 Task: In the Company nokia.com, Add note: 'Send a personalized thank you email to recent customers.'. Mark checkbox to create task to follow up ': In 2 business days '. Create task, with  description: Arrange a Call for meeting, Add due date: In 2 Business Days; Add reminder: 1 hour before. Set Priority Medium and add note: Follow up with the client regarding their recent inquiry. Logged in from softage.4@softage.net
Action: Mouse moved to (76, 62)
Screenshot: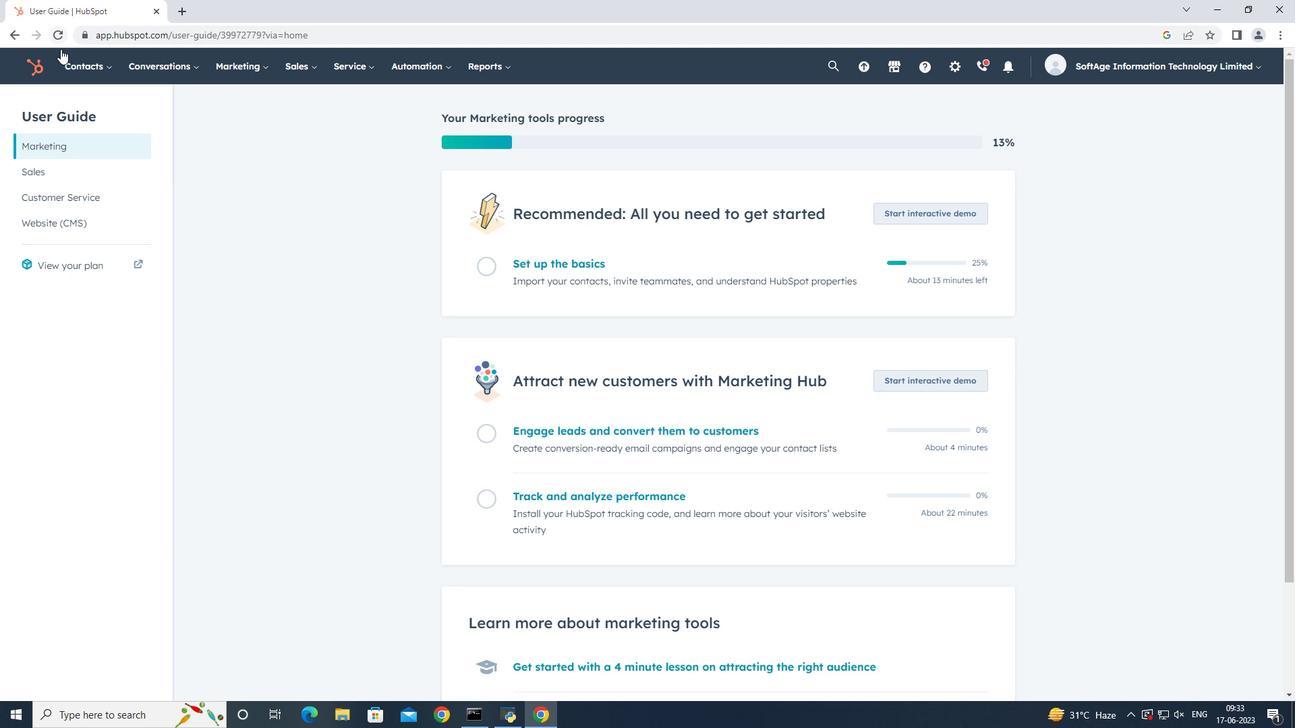 
Action: Mouse pressed left at (76, 62)
Screenshot: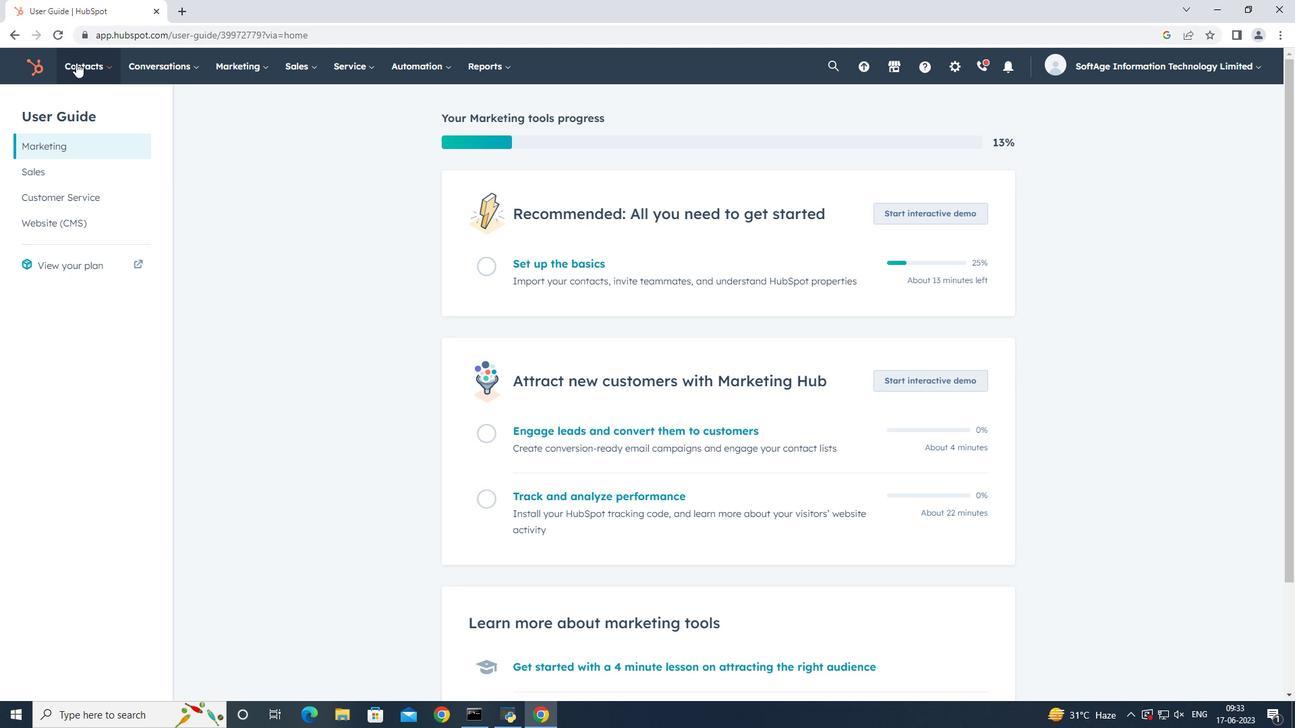 
Action: Mouse moved to (101, 139)
Screenshot: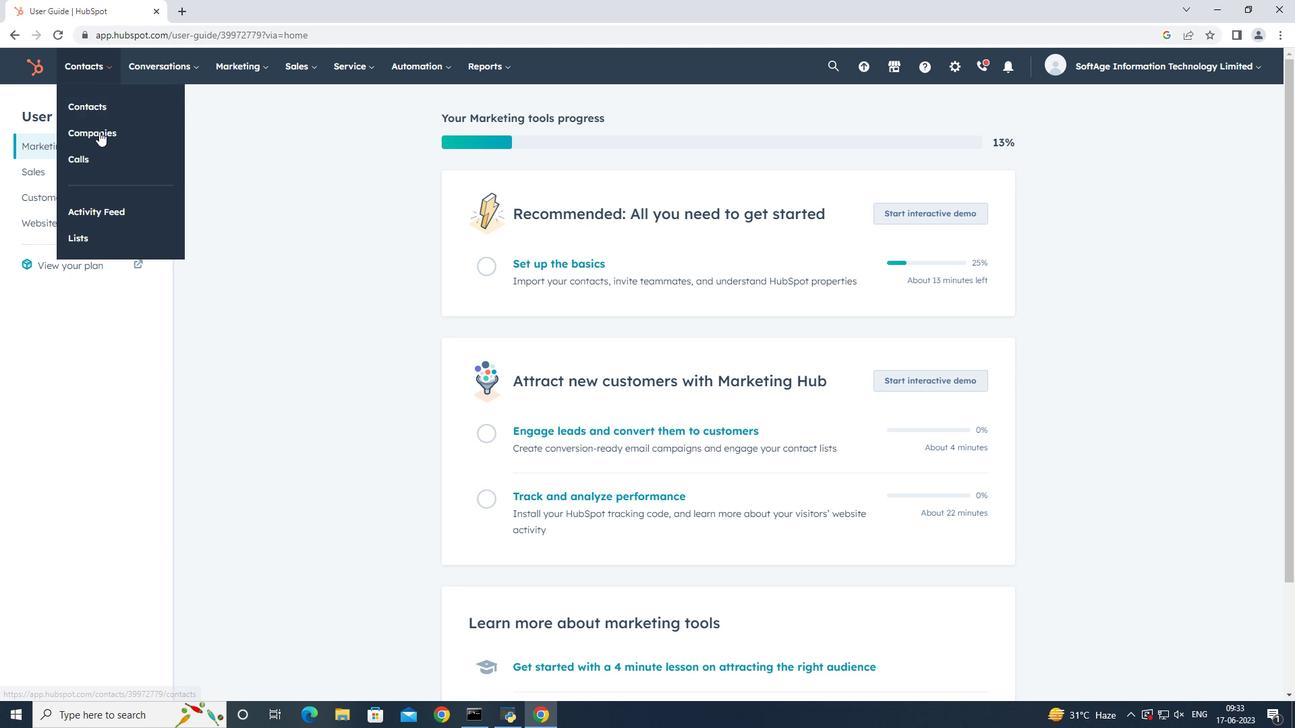 
Action: Mouse pressed left at (101, 139)
Screenshot: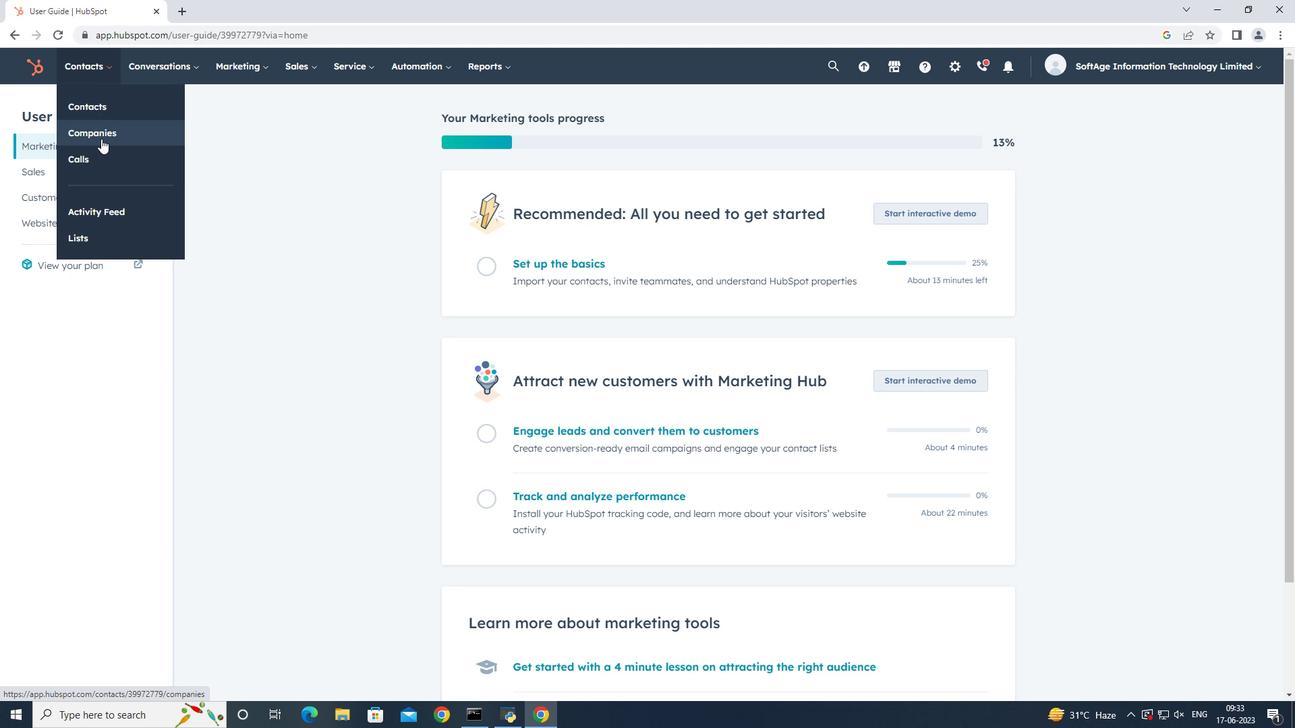
Action: Mouse moved to (134, 217)
Screenshot: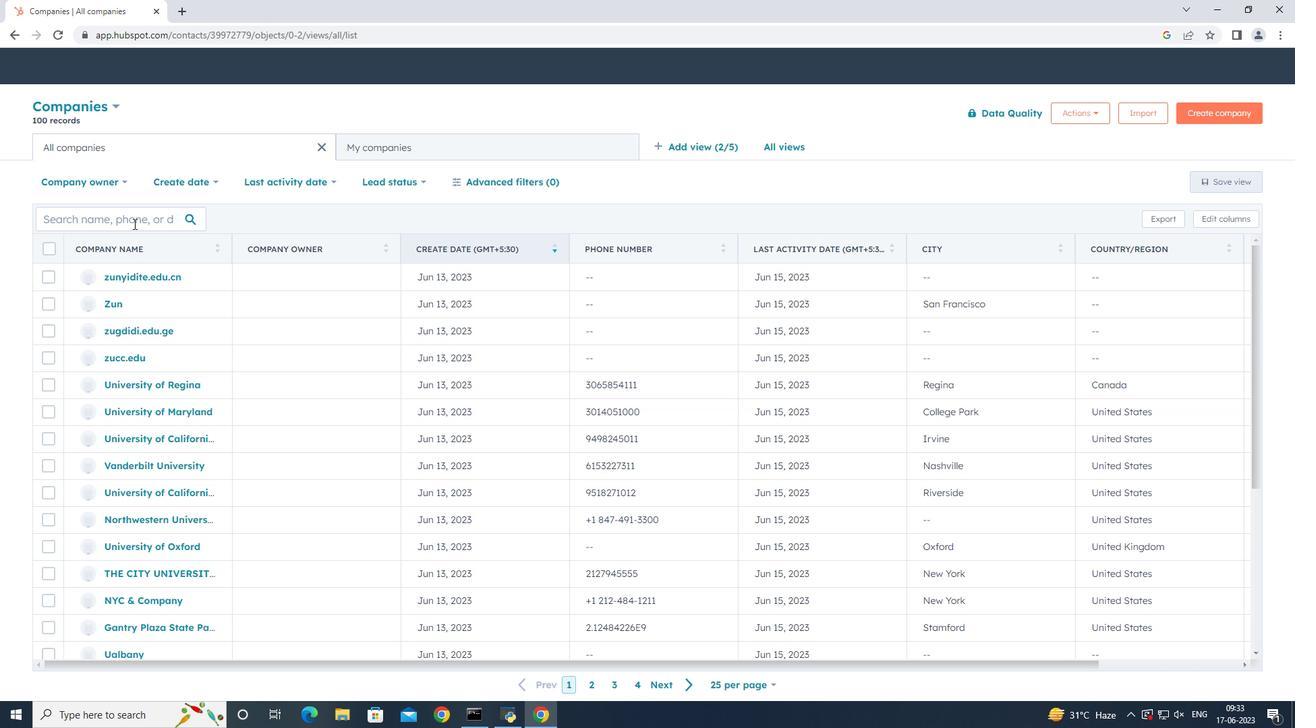 
Action: Mouse pressed left at (134, 217)
Screenshot: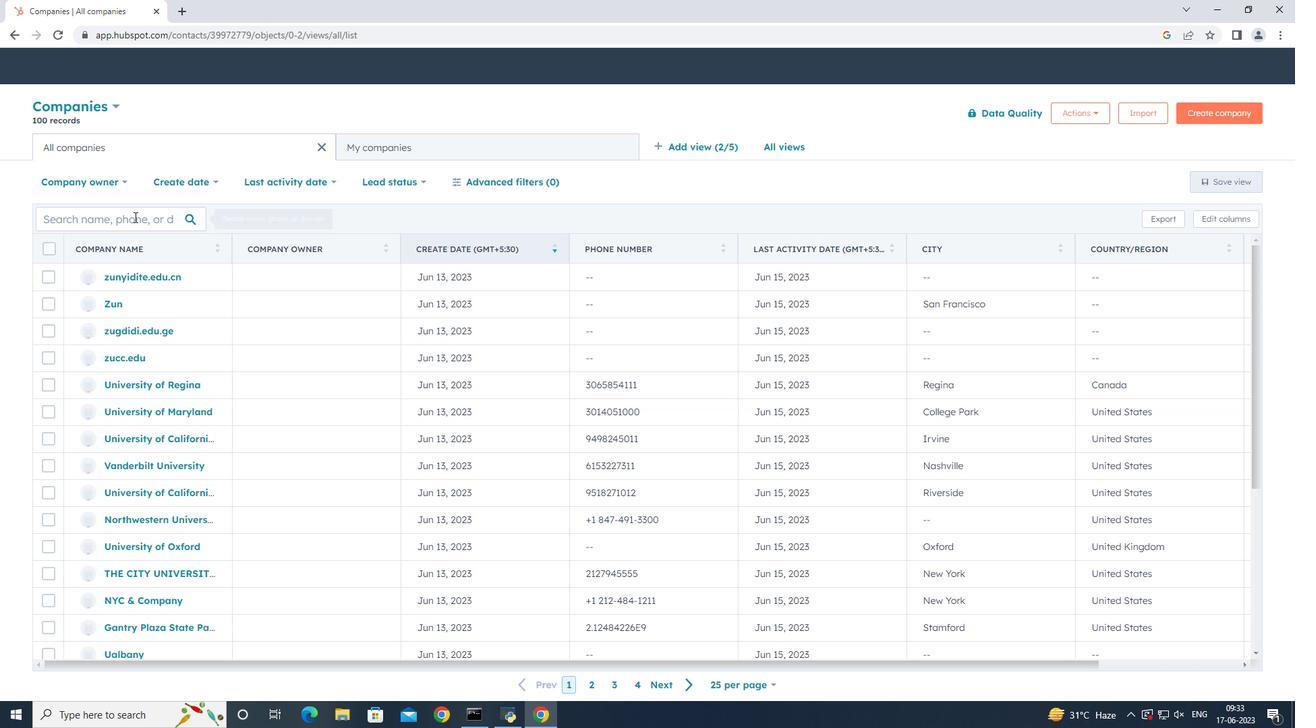 
Action: Mouse moved to (134, 216)
Screenshot: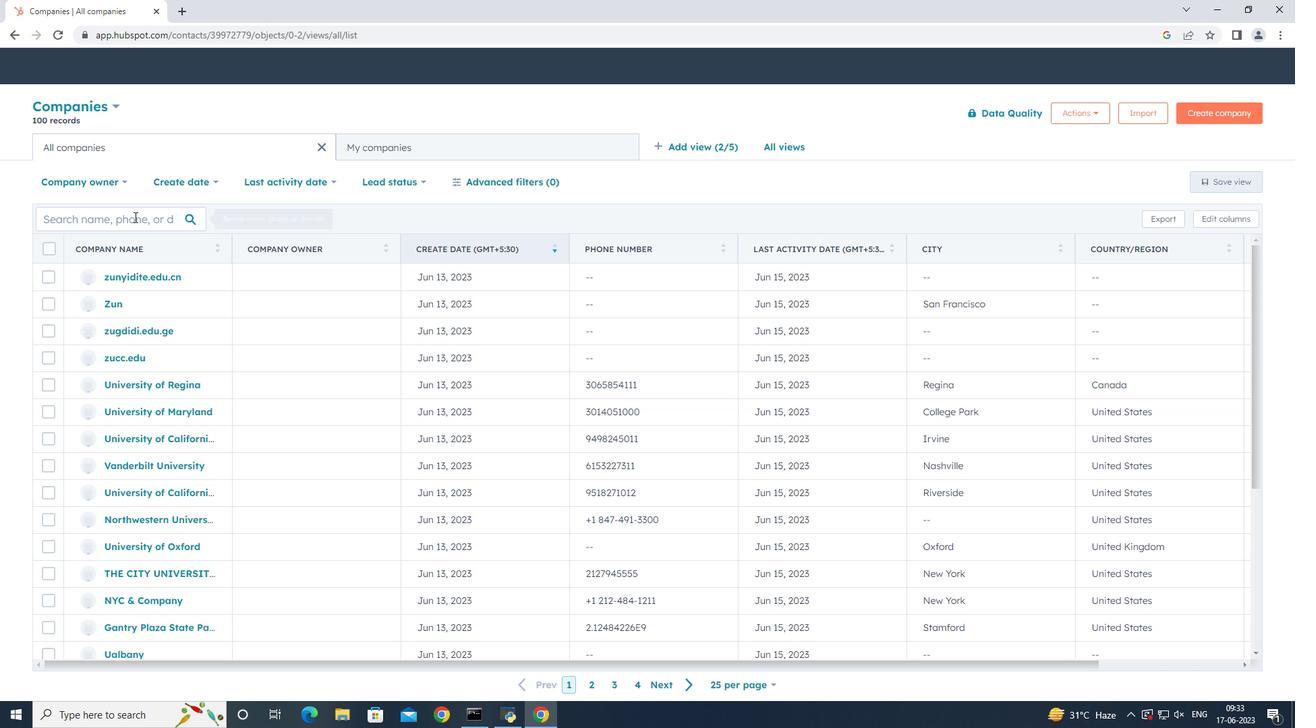 
Action: Key pressed nokia
Screenshot: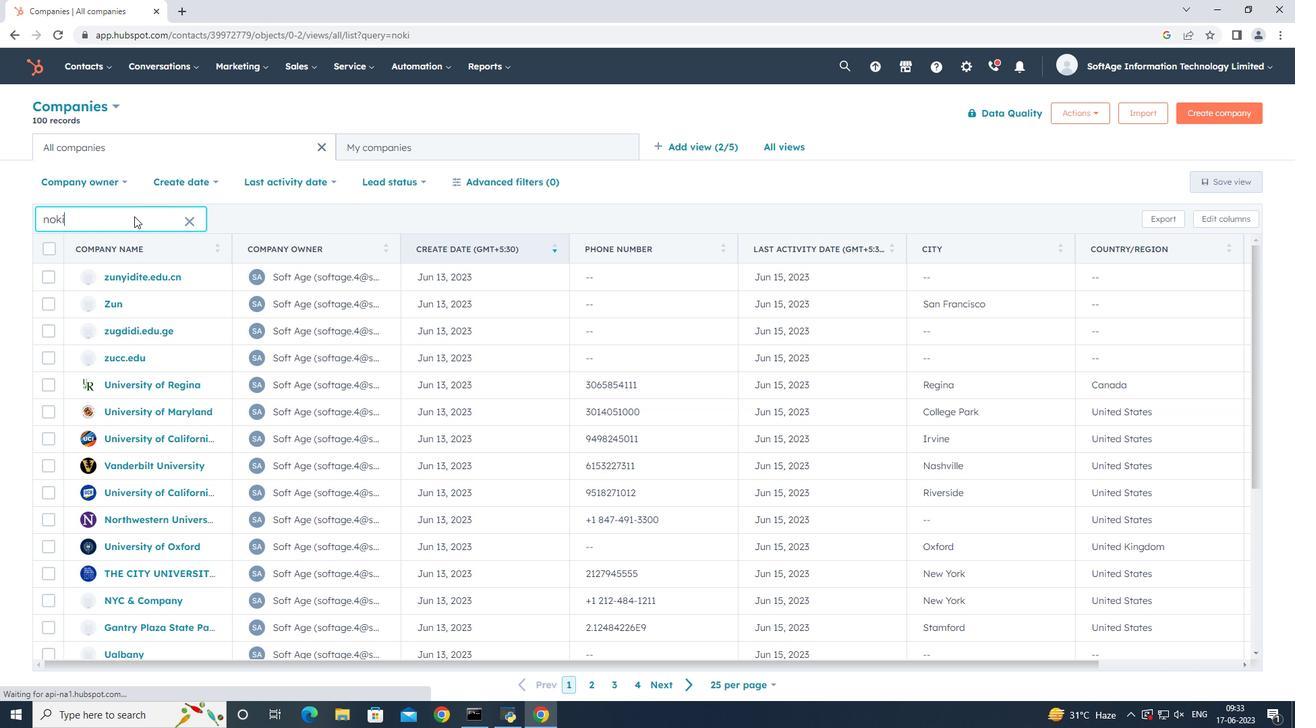 
Action: Mouse moved to (115, 278)
Screenshot: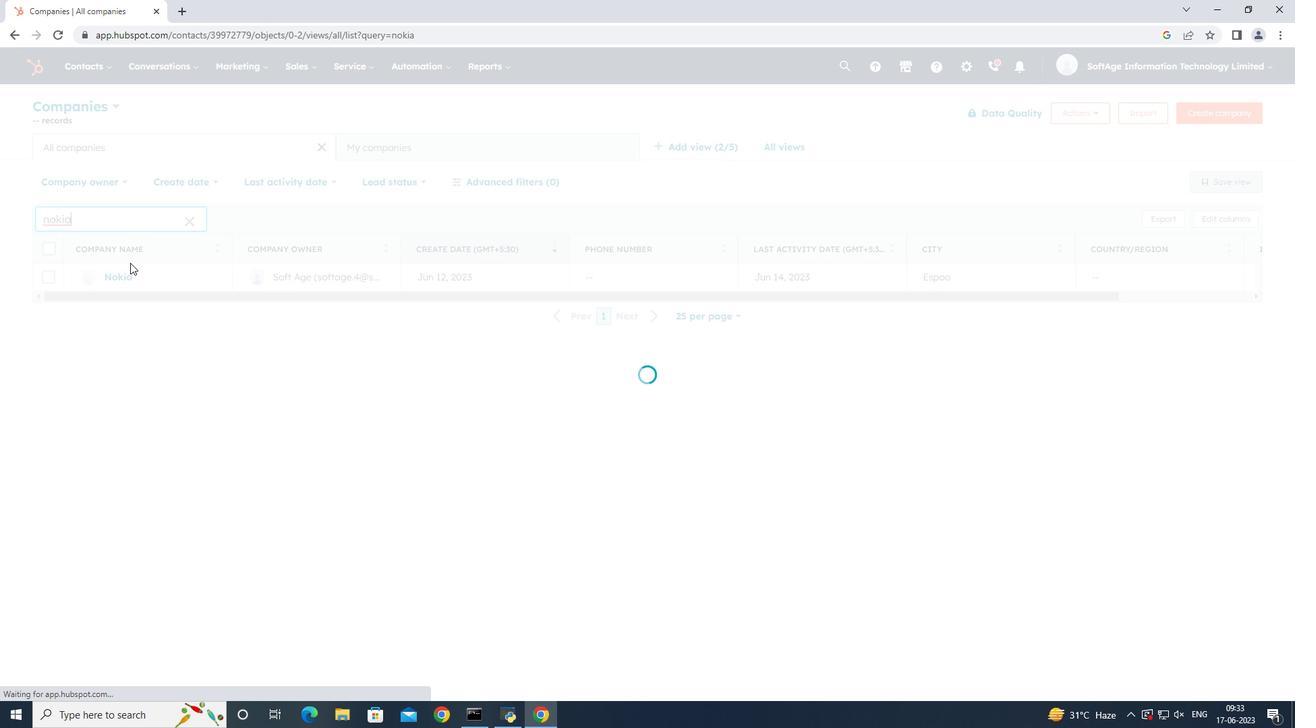 
Action: Mouse pressed left at (115, 278)
Screenshot: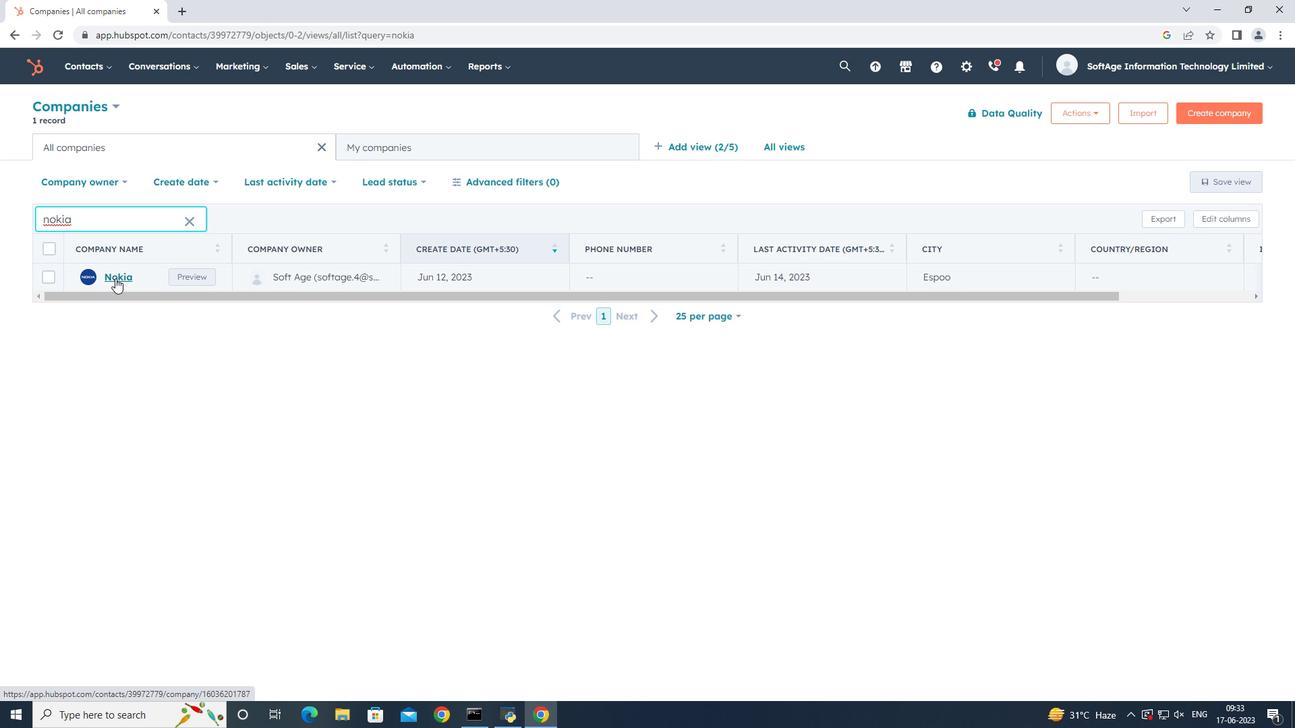 
Action: Mouse moved to (49, 223)
Screenshot: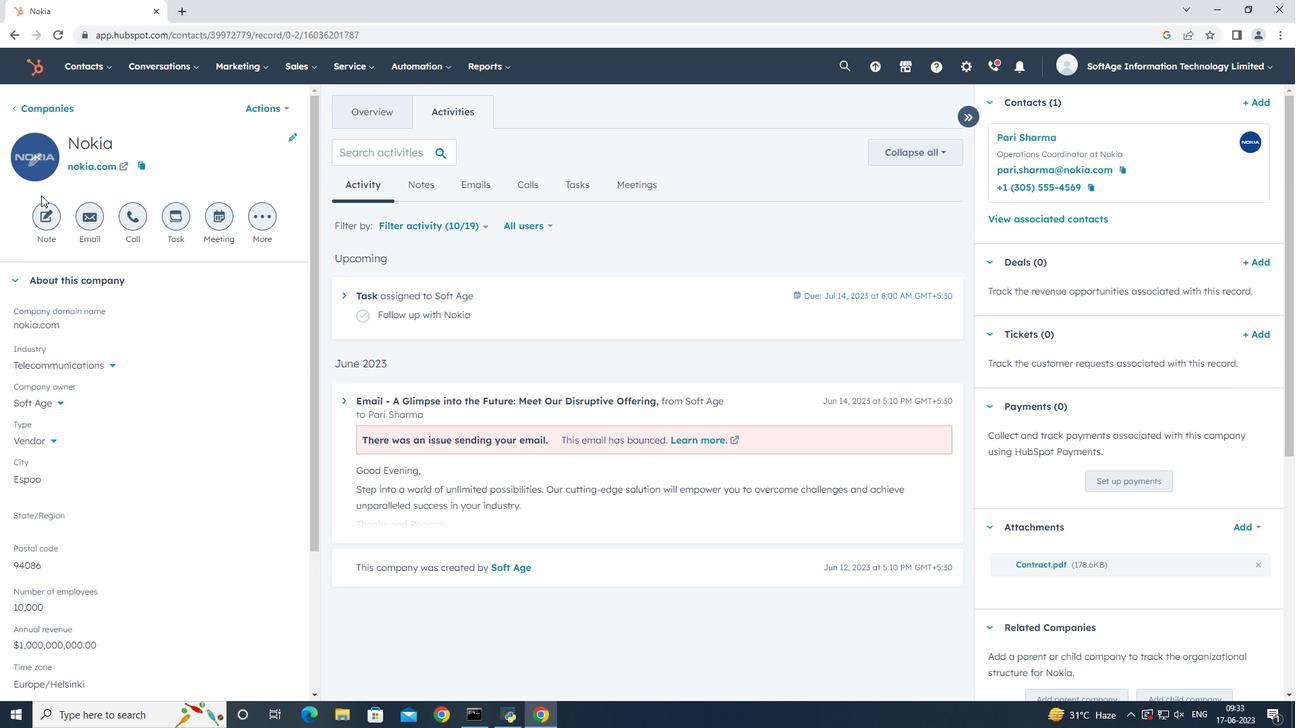 
Action: Mouse pressed left at (49, 223)
Screenshot: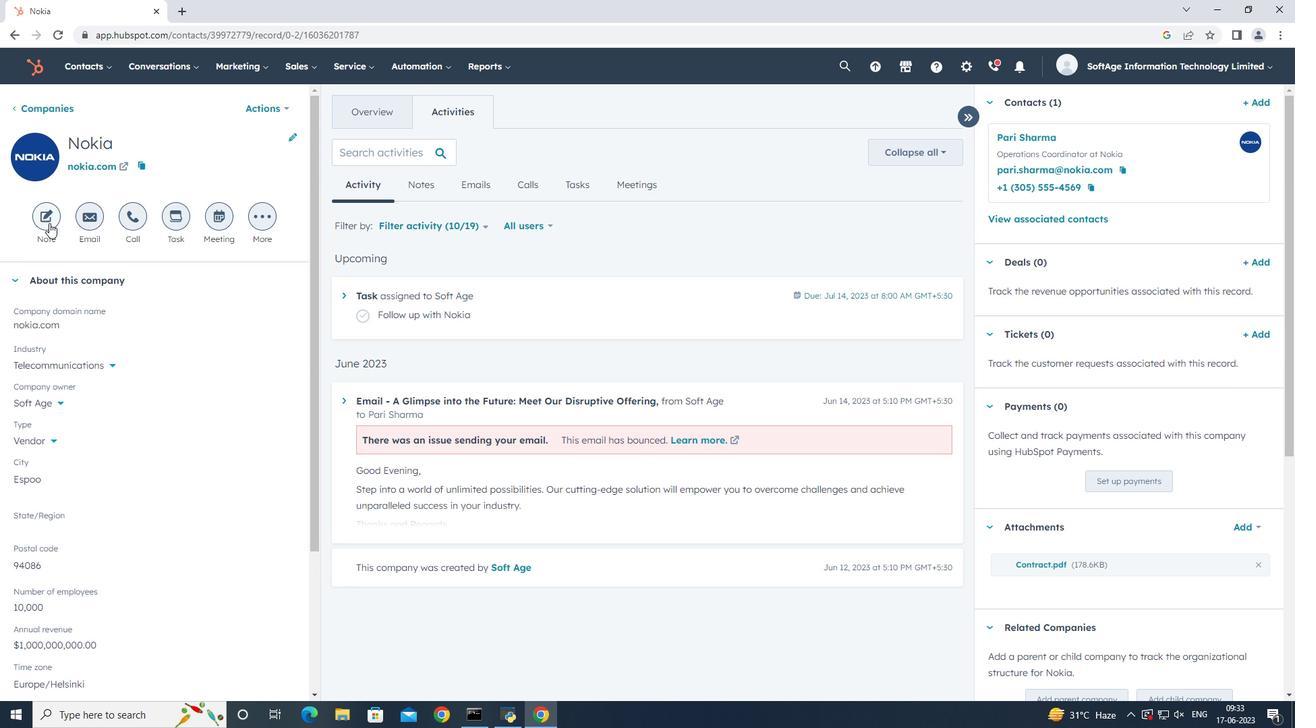 
Action: Mouse moved to (666, 379)
Screenshot: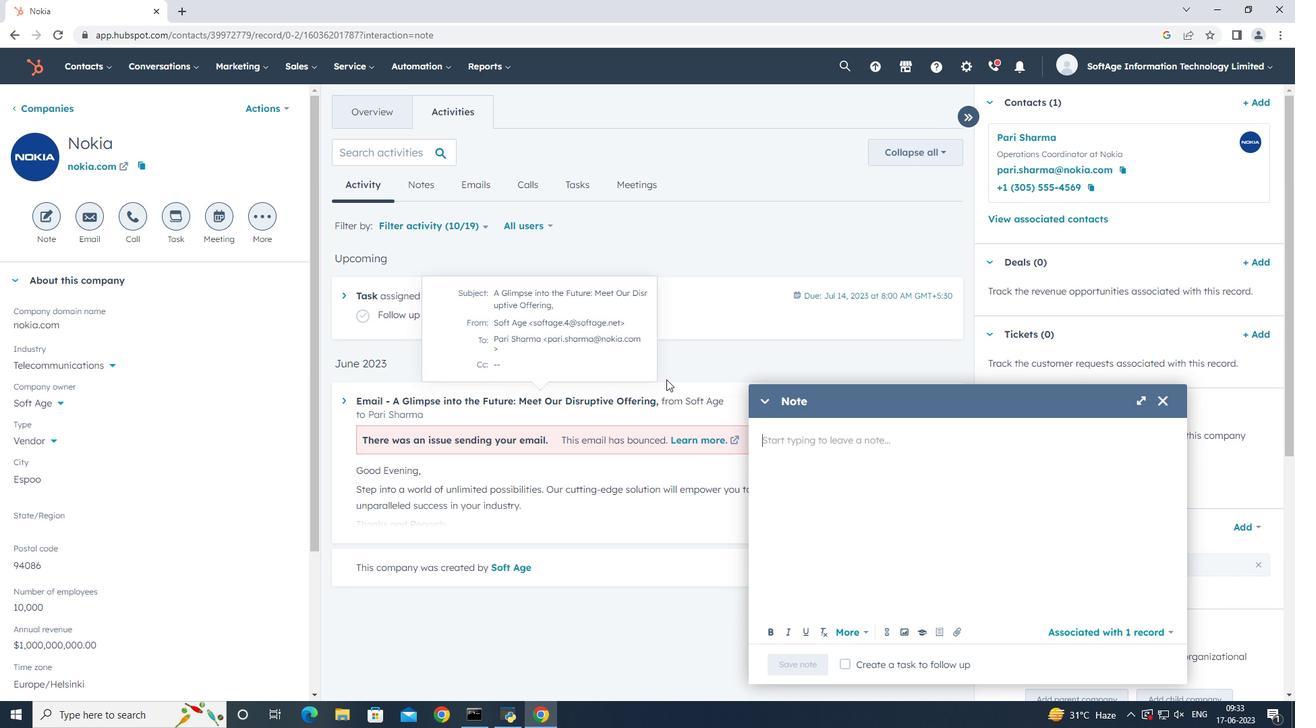 
Action: Key pressed <Key.shift>S
Screenshot: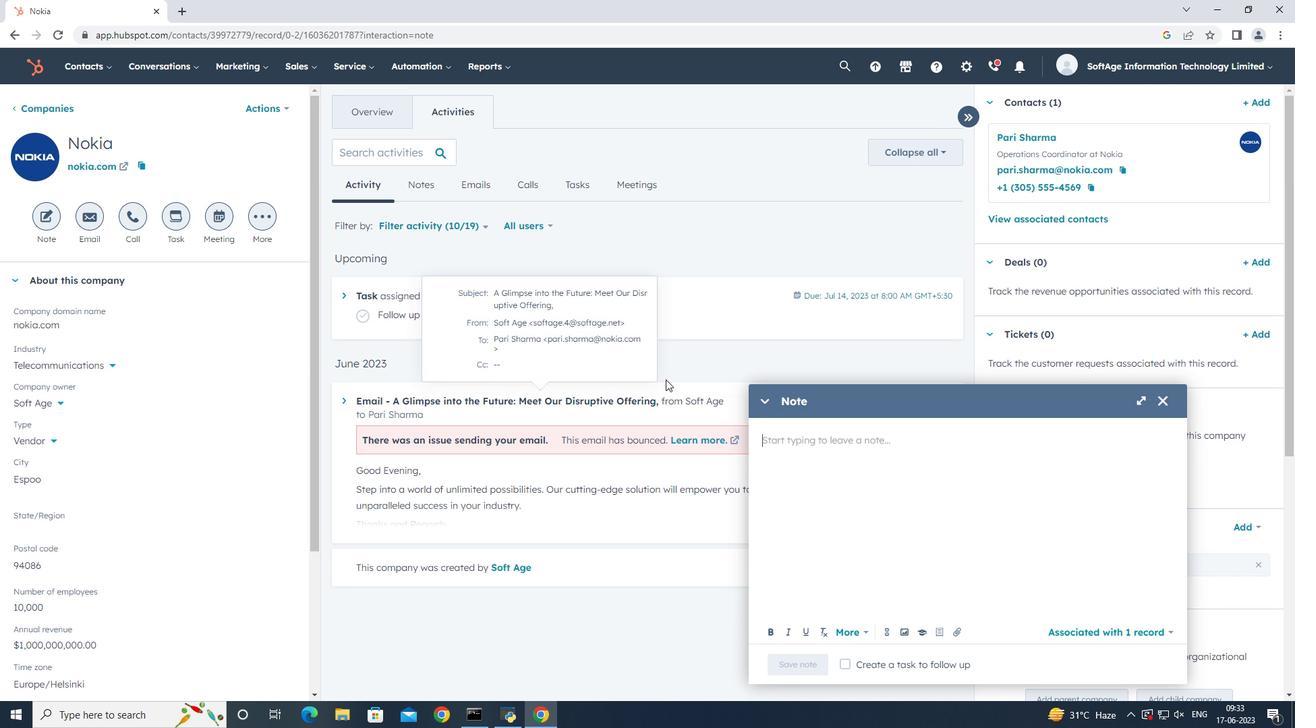 
Action: Mouse moved to (935, 243)
Screenshot: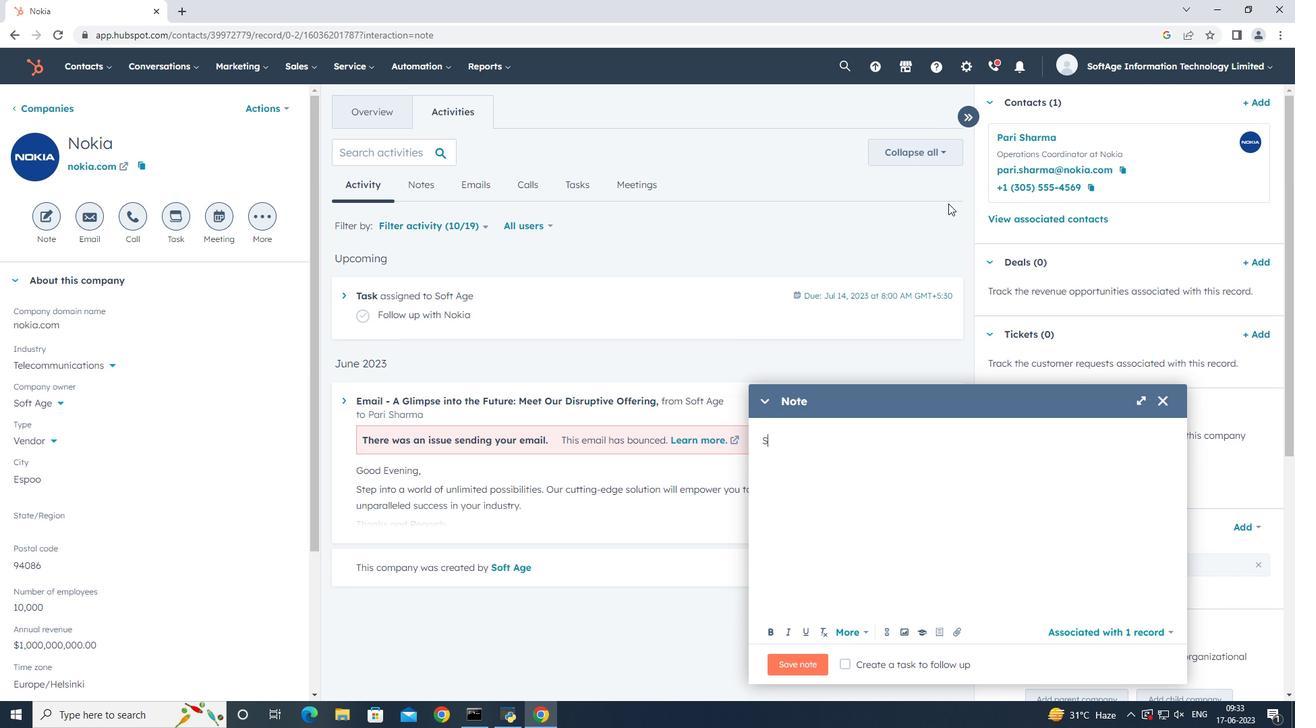 
Action: Key pressed end<Key.space>a<Key.space>personalized<Key.space>thank<Key.space>you<Key.space>email<Key.space>to<Key.space>recent<Key.space>customers.
Screenshot: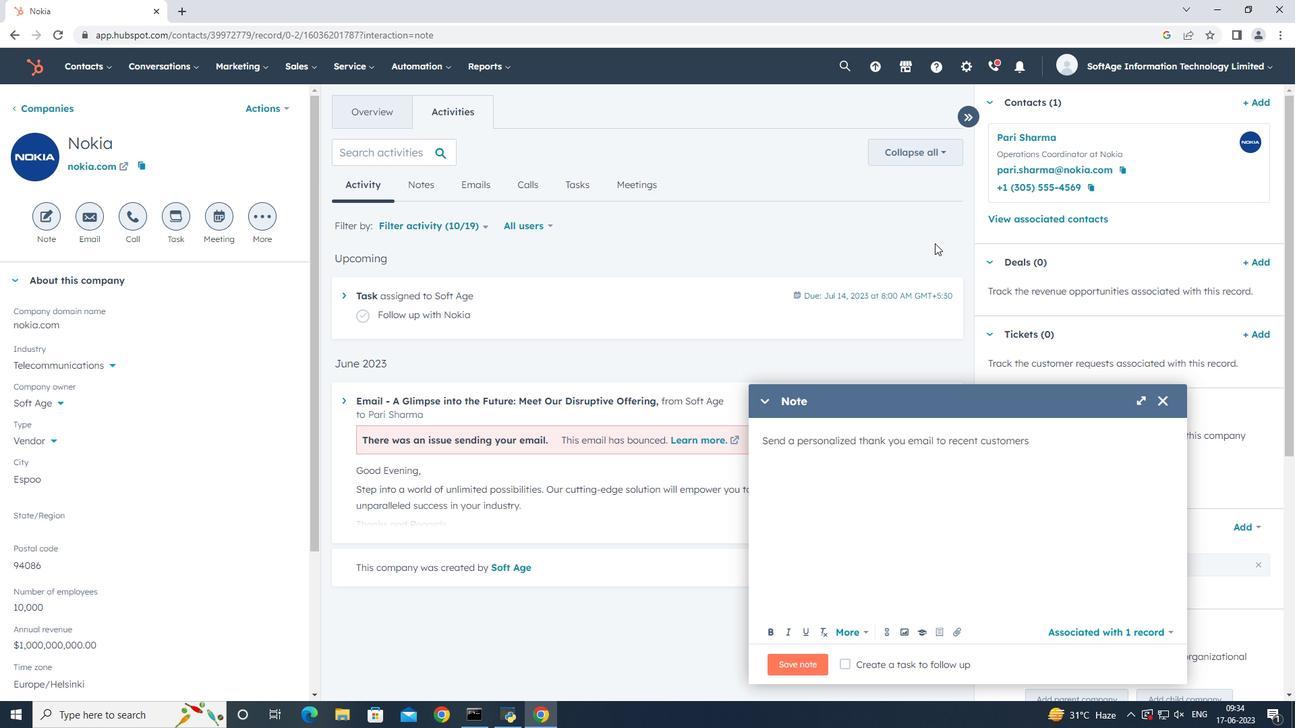 
Action: Mouse moved to (903, 670)
Screenshot: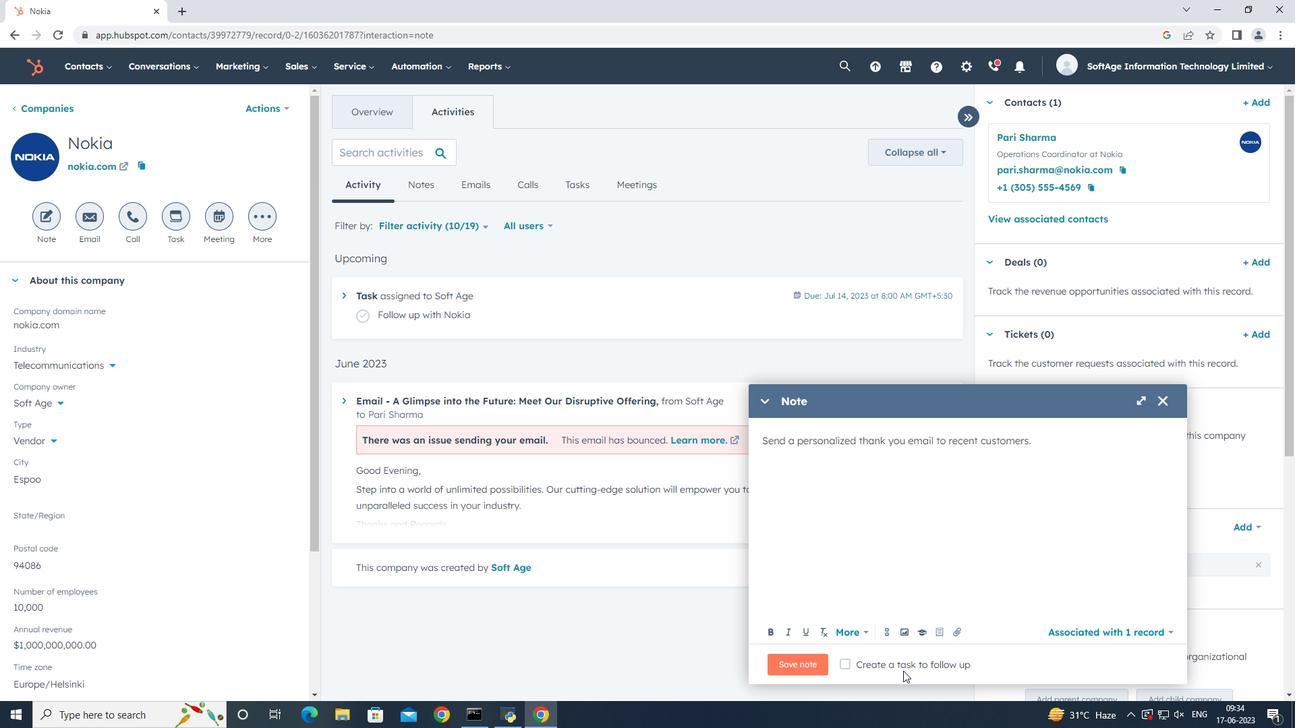 
Action: Mouse pressed left at (903, 670)
Screenshot: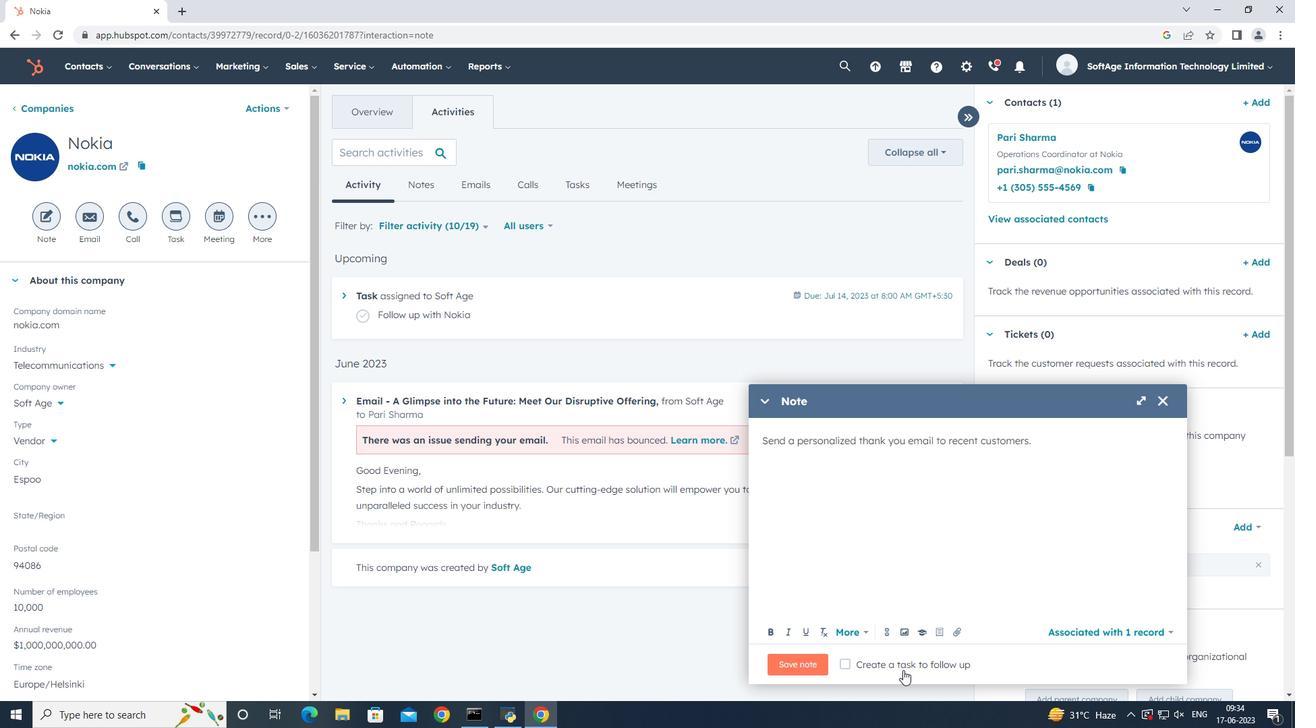 
Action: Mouse moved to (1060, 660)
Screenshot: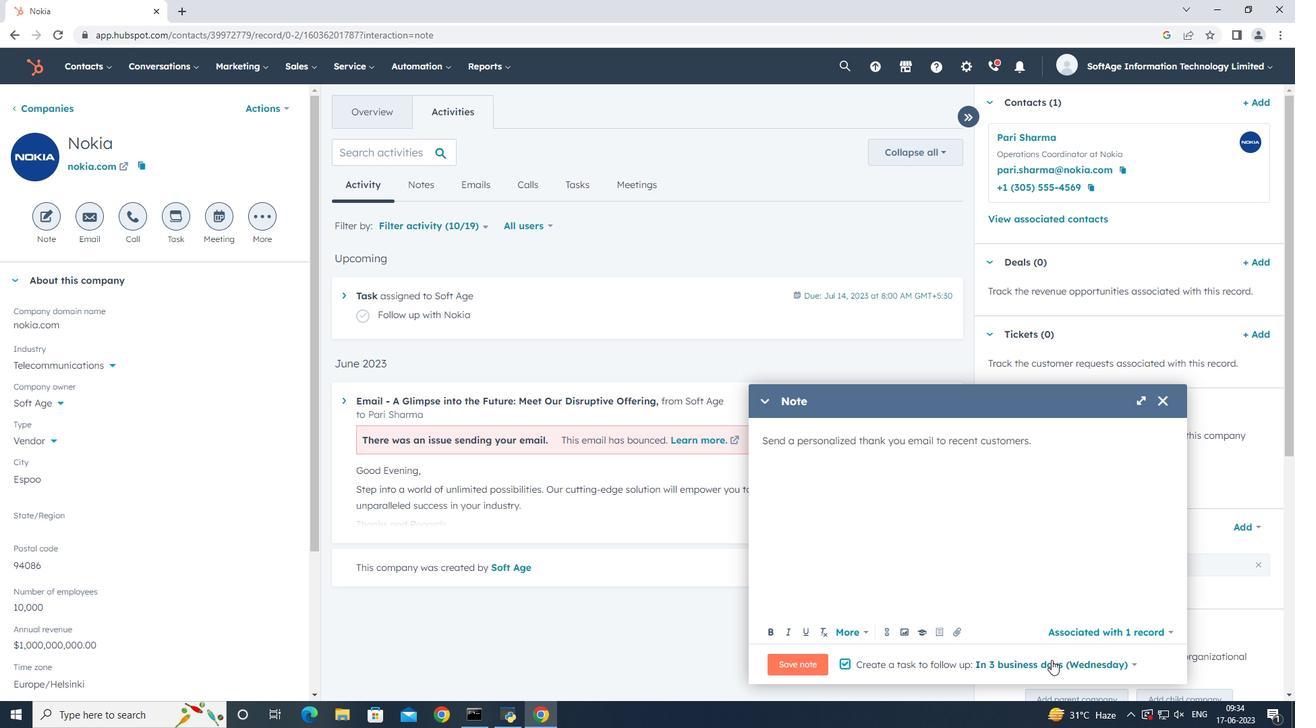 
Action: Mouse pressed left at (1060, 660)
Screenshot: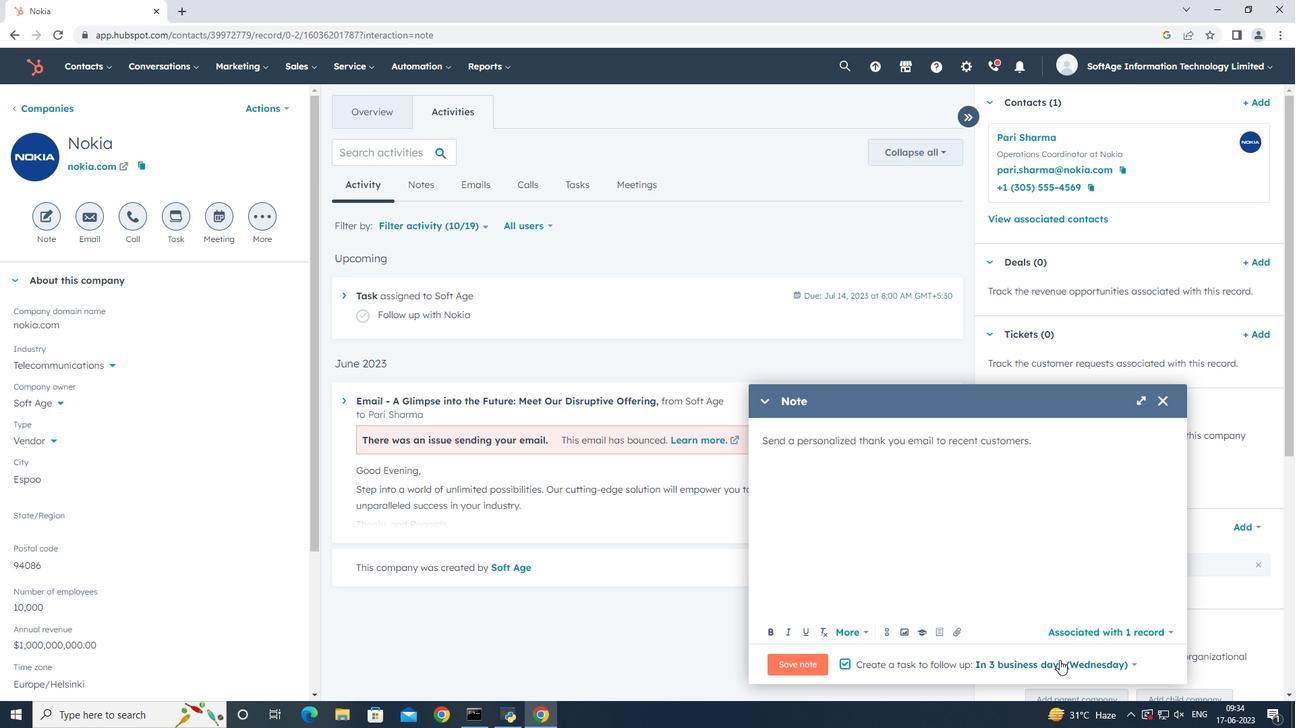 
Action: Mouse moved to (1074, 500)
Screenshot: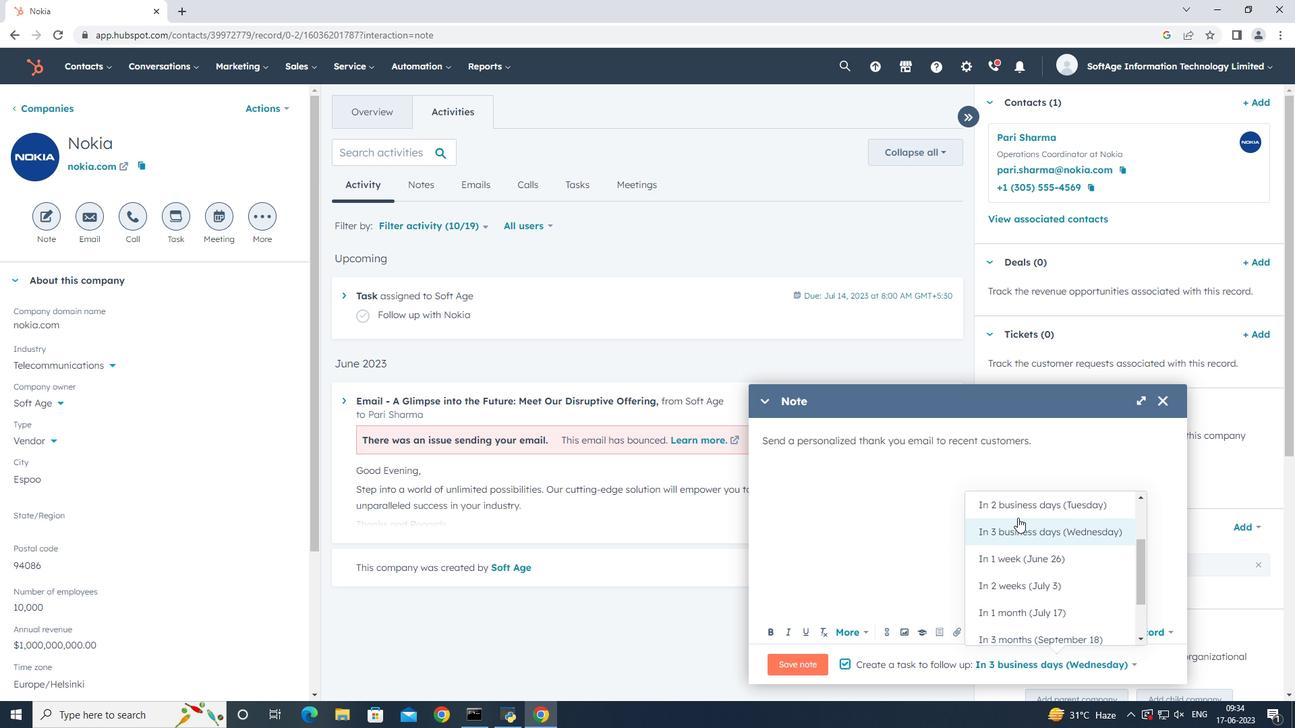 
Action: Mouse pressed left at (1074, 500)
Screenshot: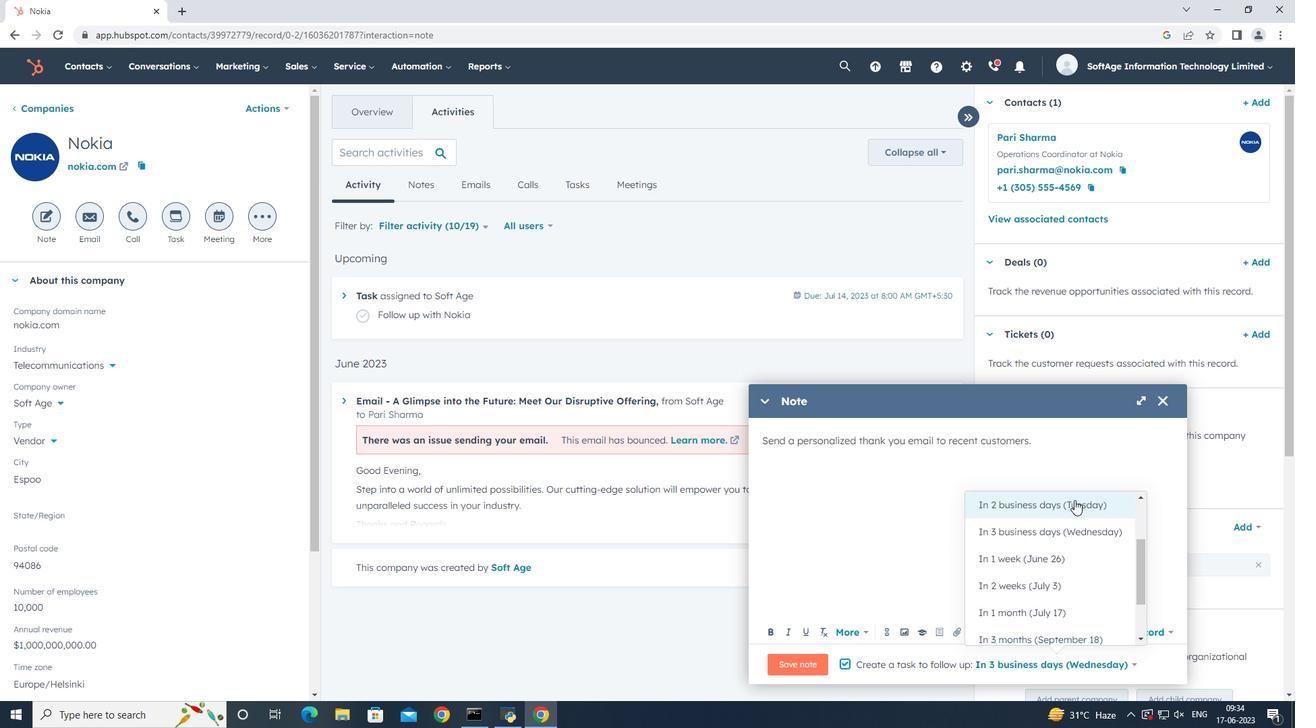
Action: Mouse moved to (811, 664)
Screenshot: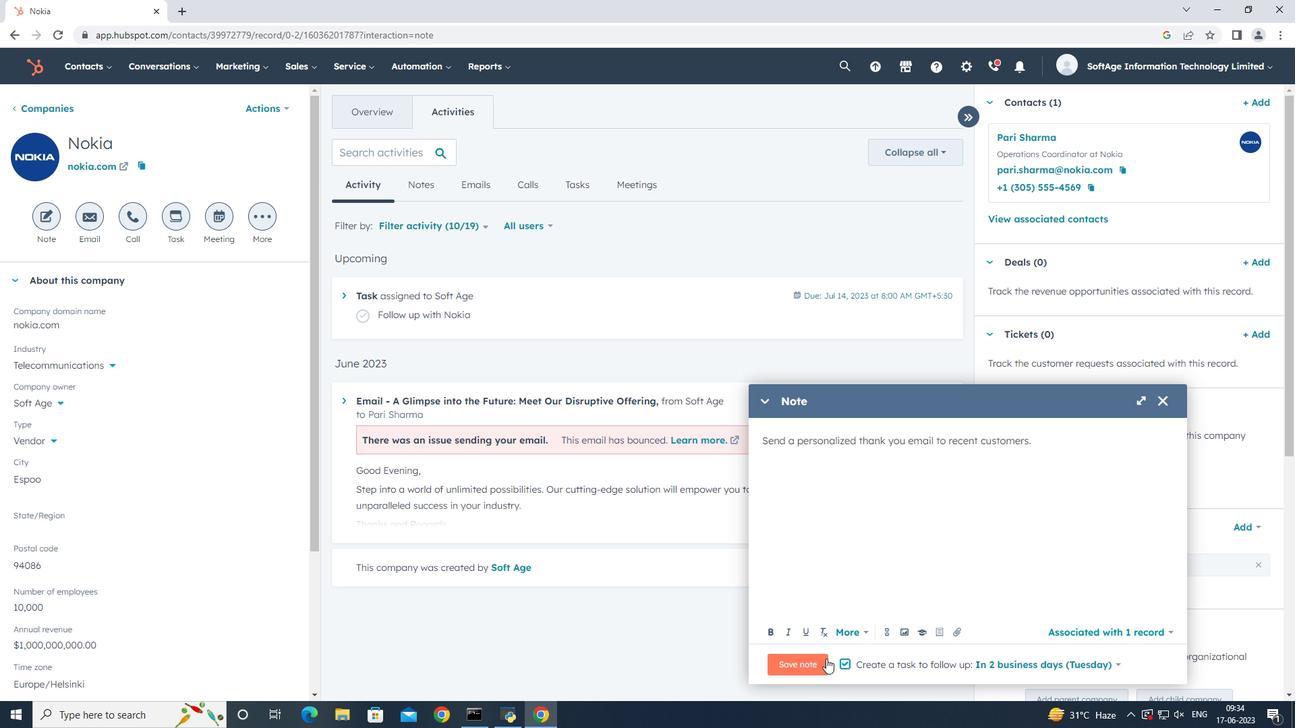 
Action: Mouse pressed left at (811, 664)
Screenshot: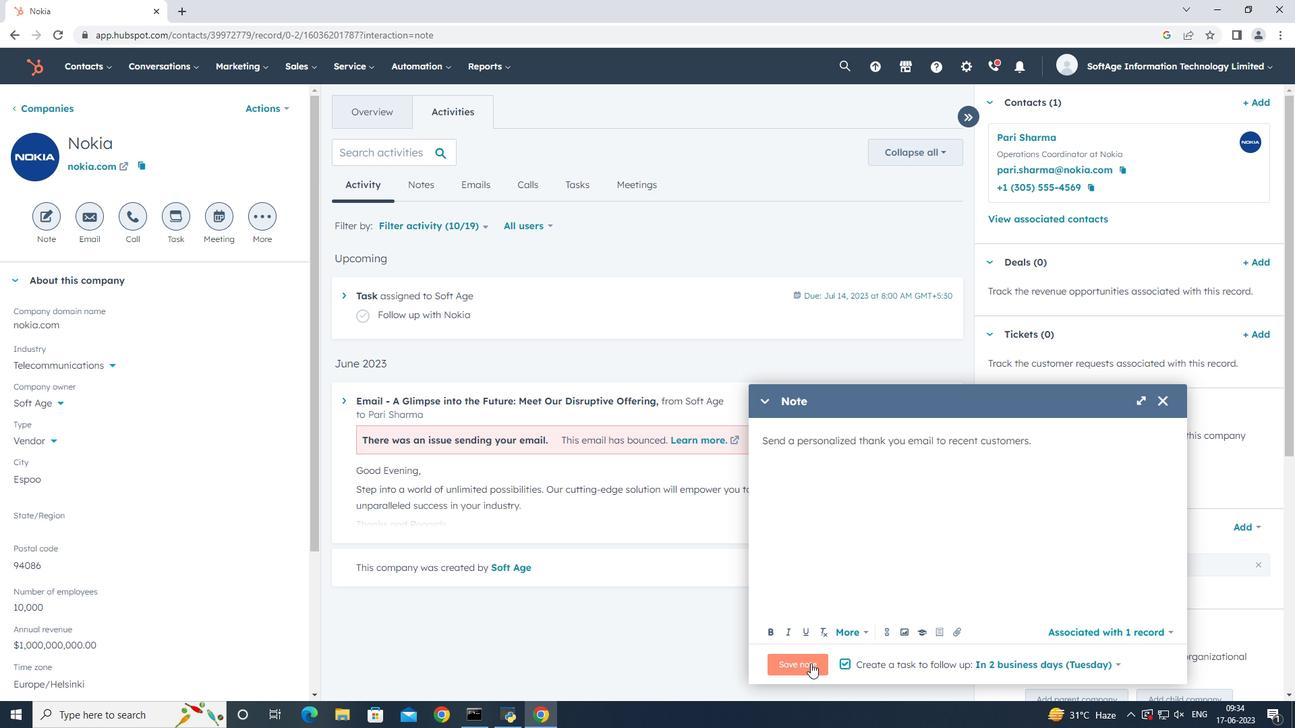 
Action: Mouse moved to (184, 219)
Screenshot: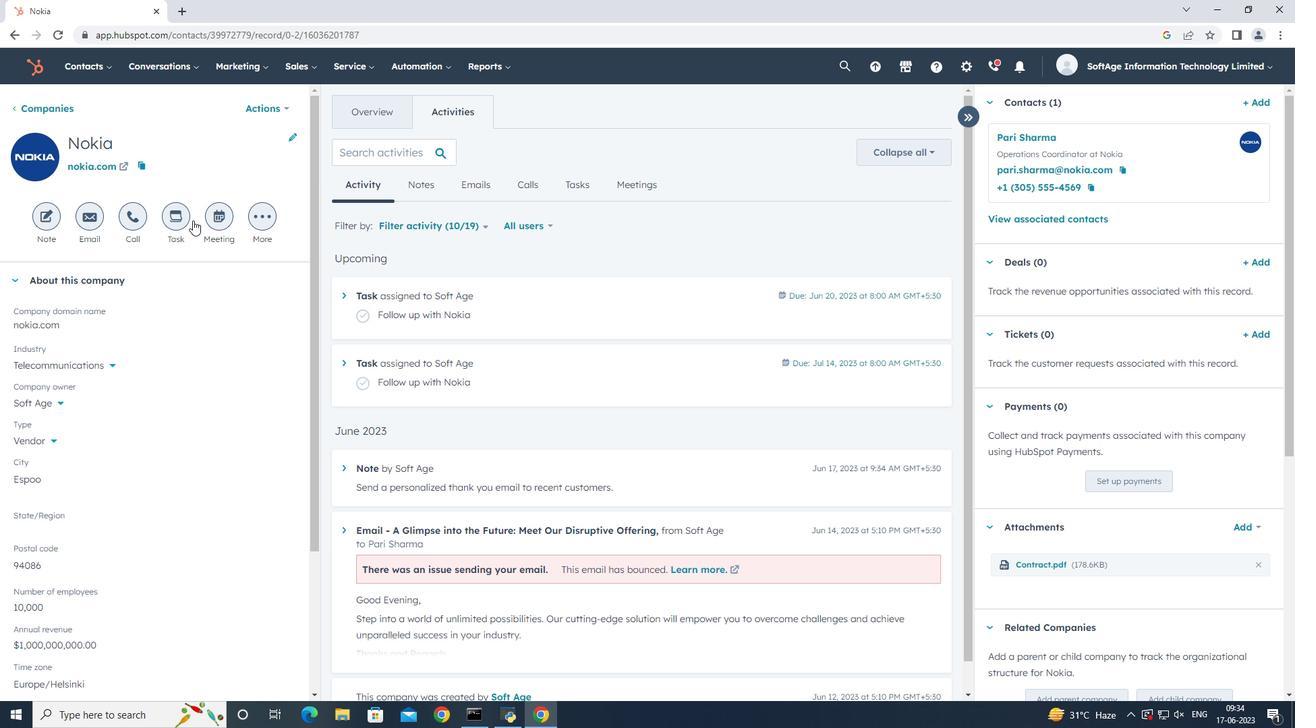 
Action: Mouse pressed left at (184, 219)
Screenshot: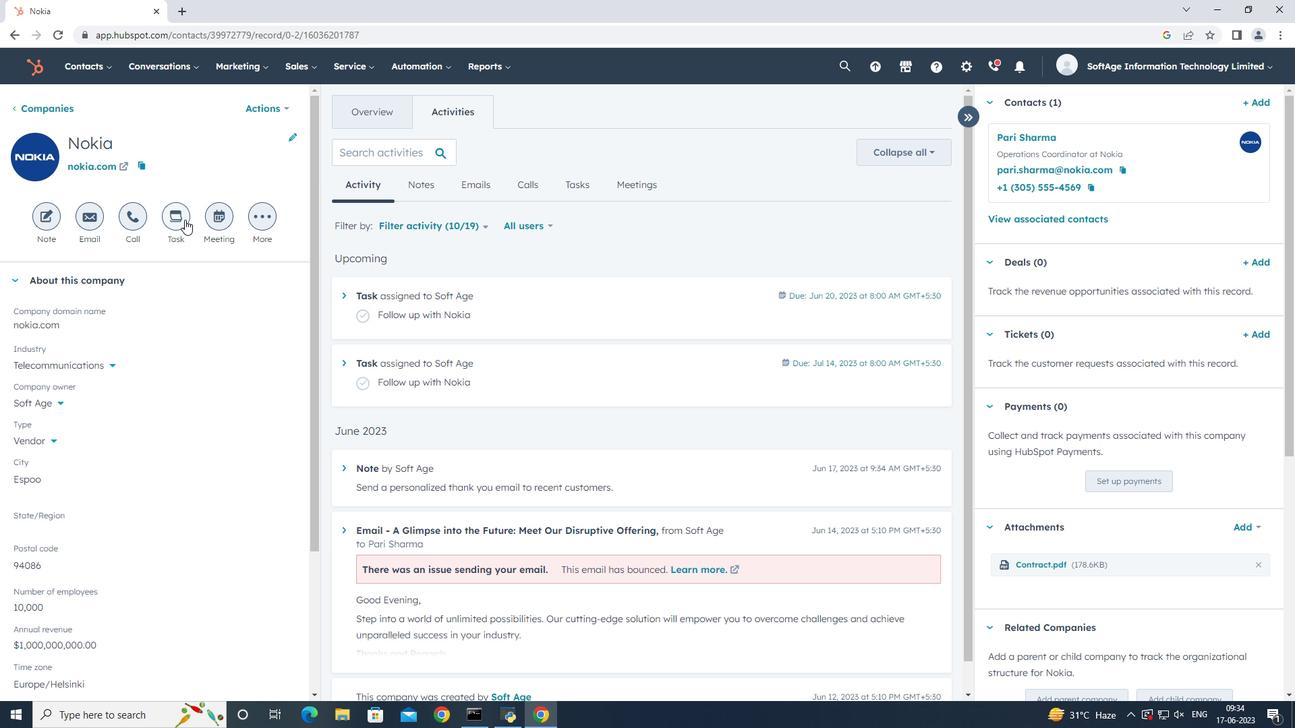 
Action: Mouse moved to (680, 413)
Screenshot: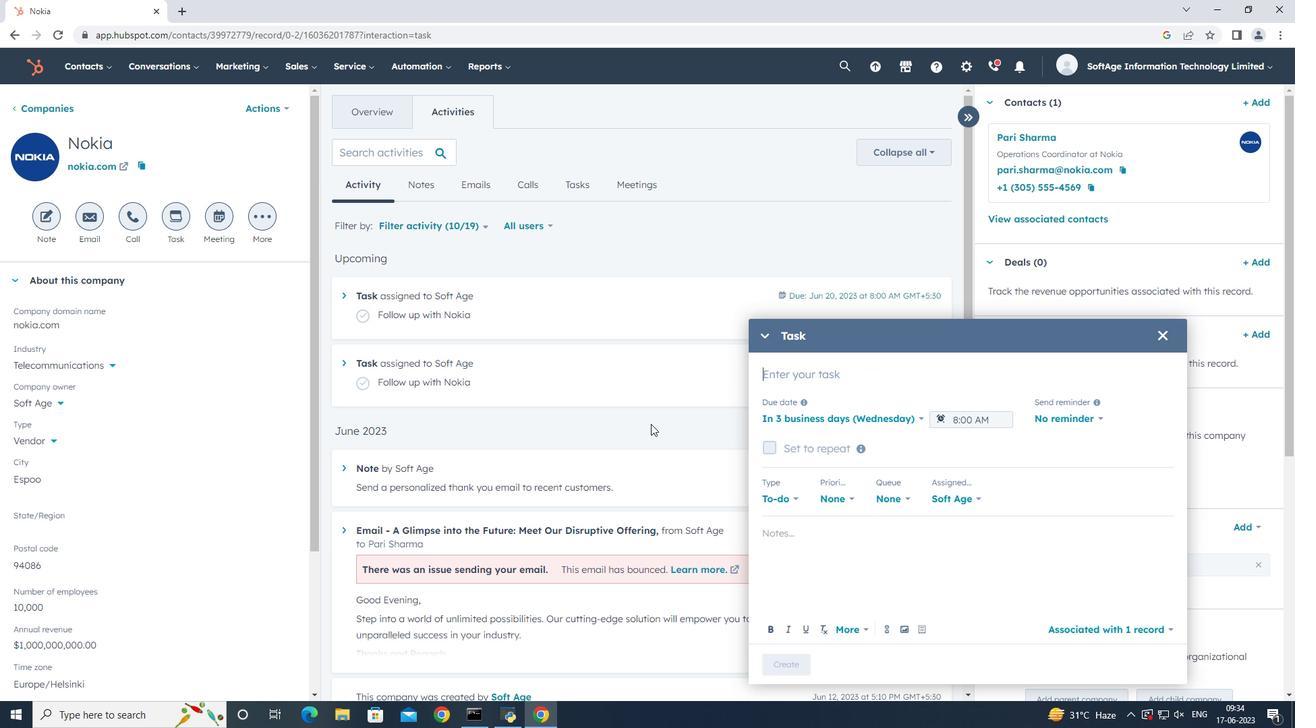 
Action: Key pressed <Key.shift>Arrange<Key.space>a<Key.space><Key.shift>Call<Key.space>for<Key.space>meeting,
Screenshot: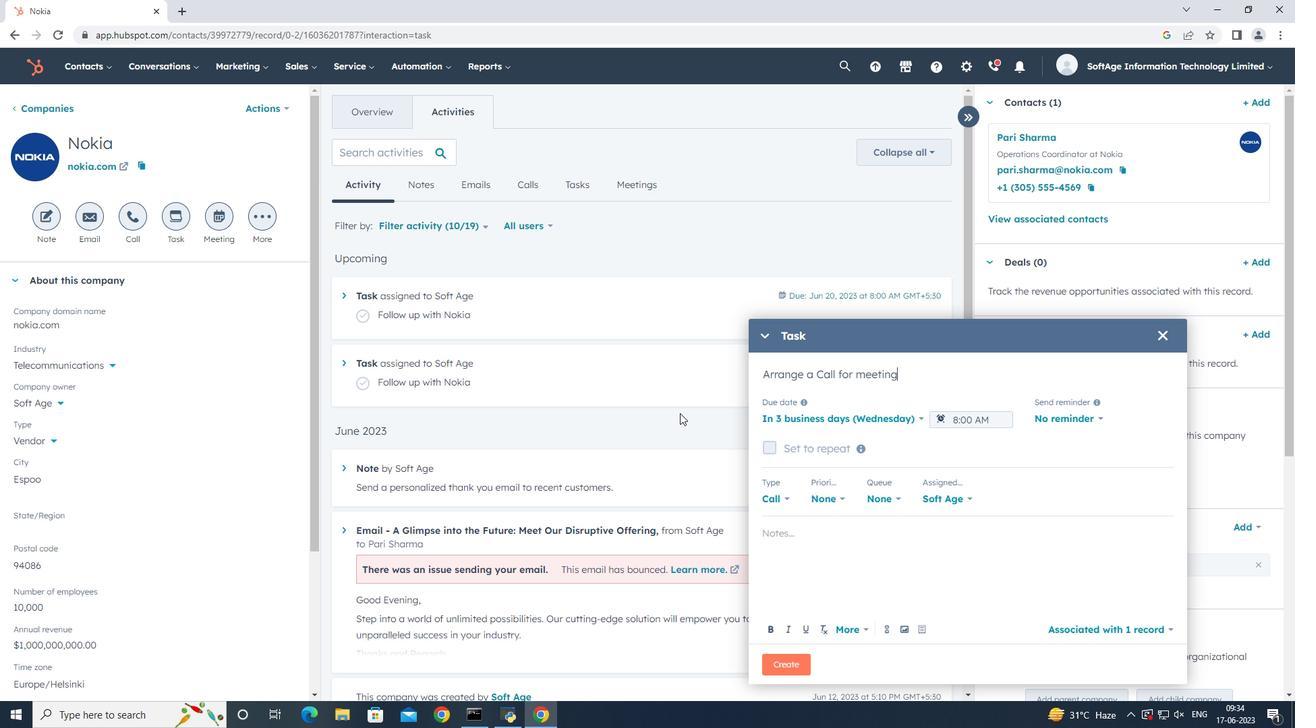 
Action: Mouse moved to (869, 423)
Screenshot: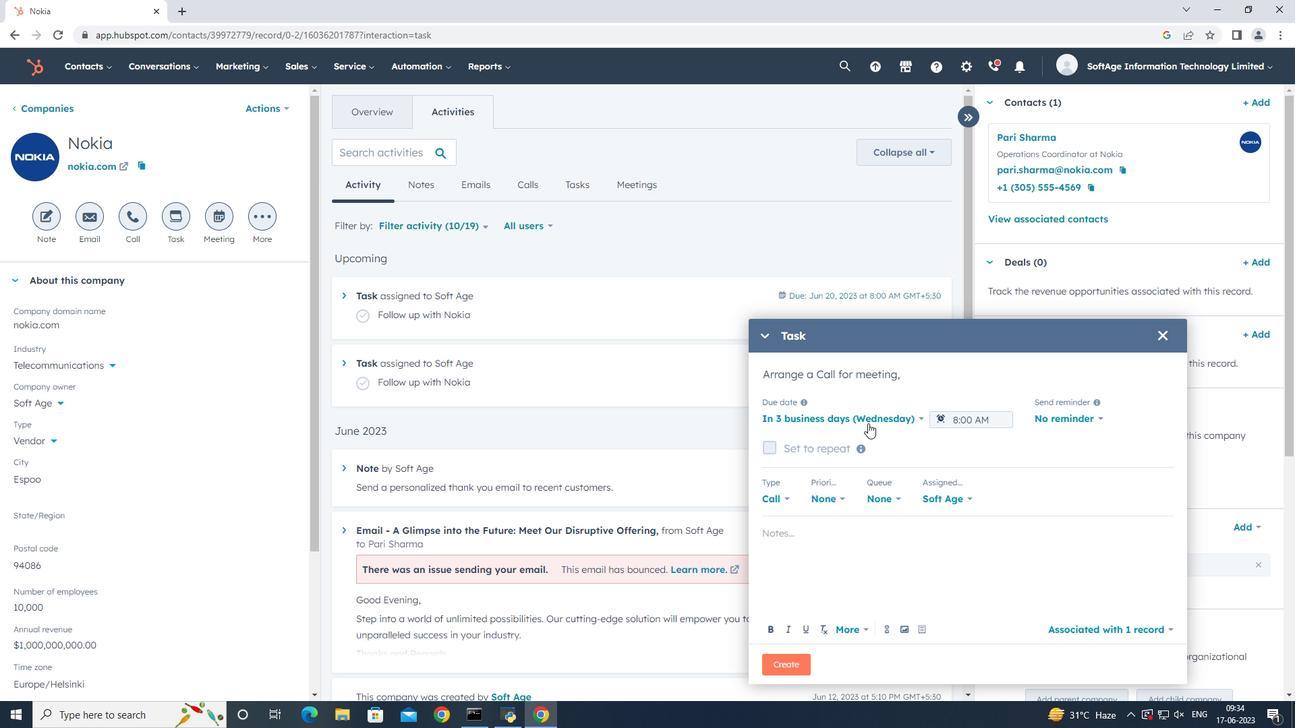 
Action: Mouse pressed left at (869, 423)
Screenshot: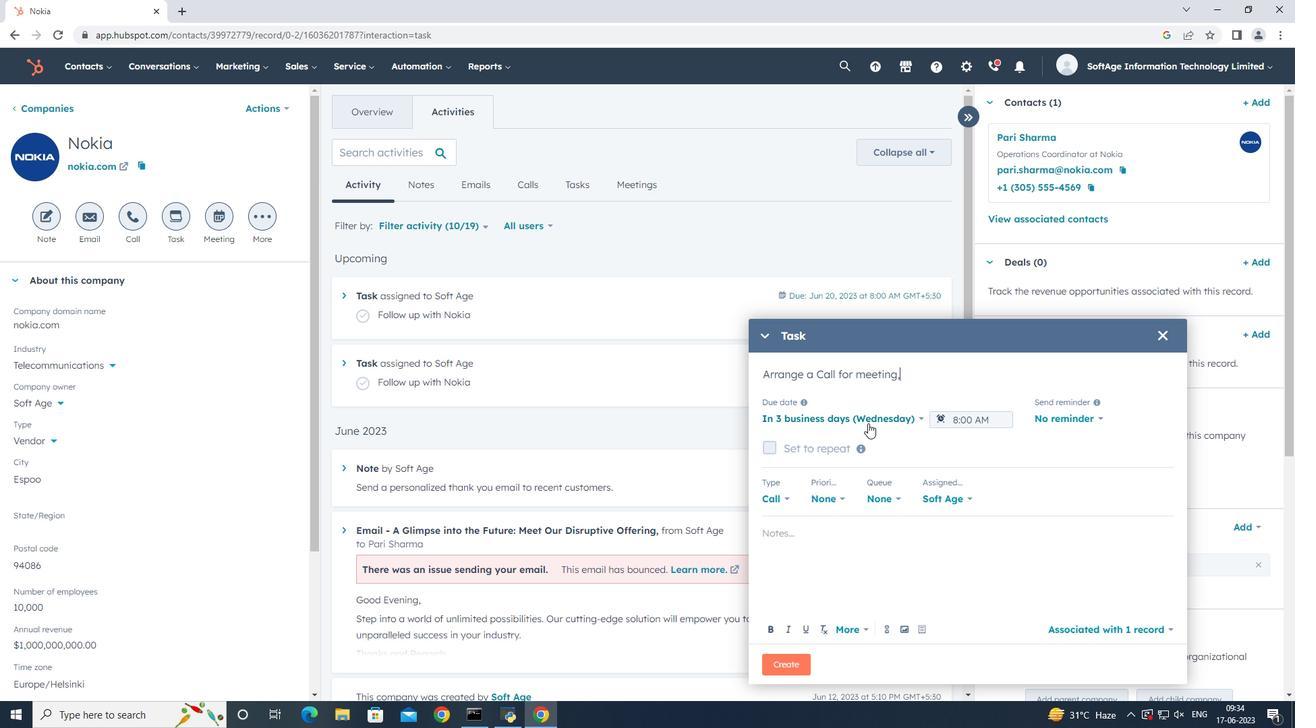 
Action: Mouse moved to (888, 451)
Screenshot: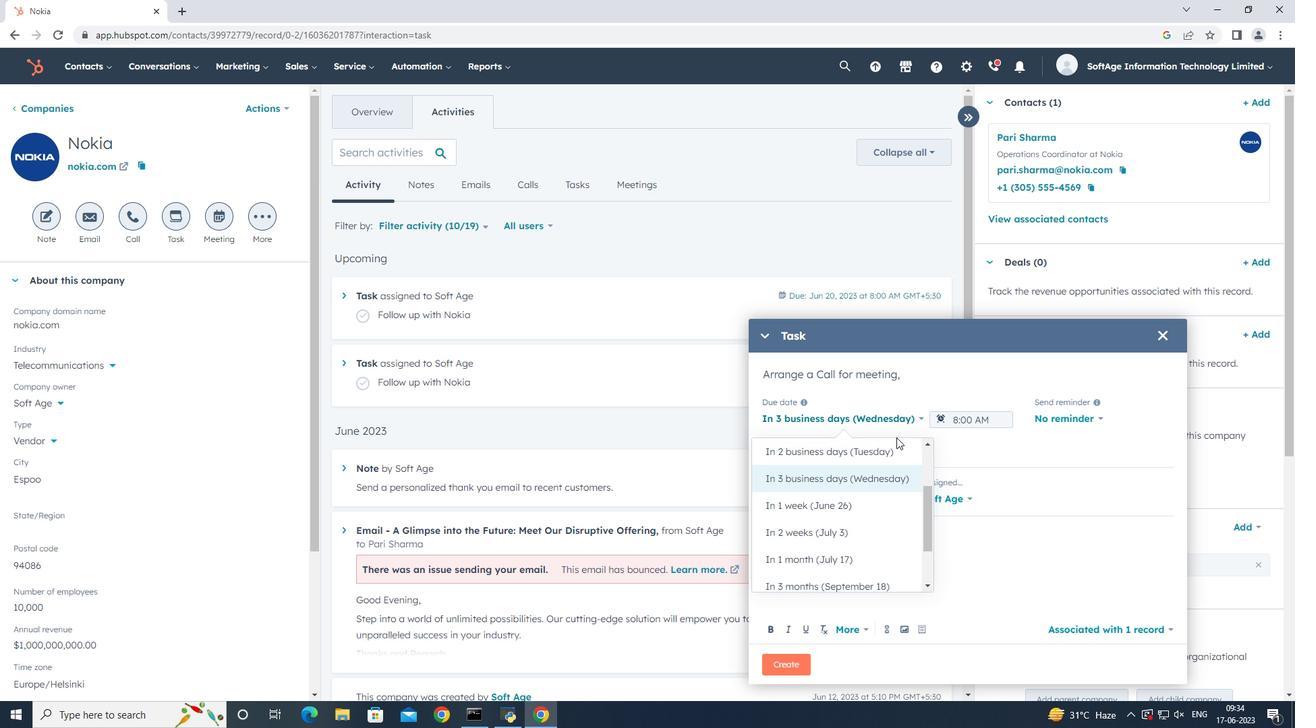 
Action: Mouse pressed left at (888, 451)
Screenshot: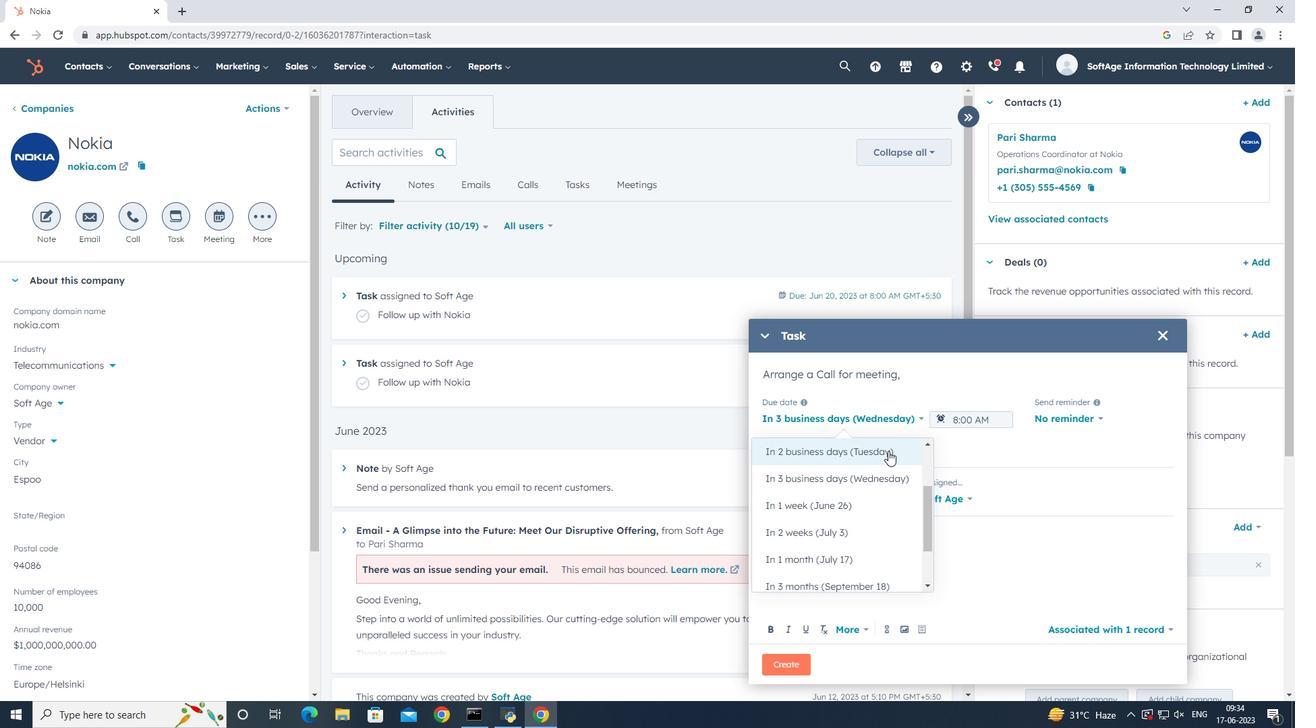 
Action: Mouse moved to (1051, 423)
Screenshot: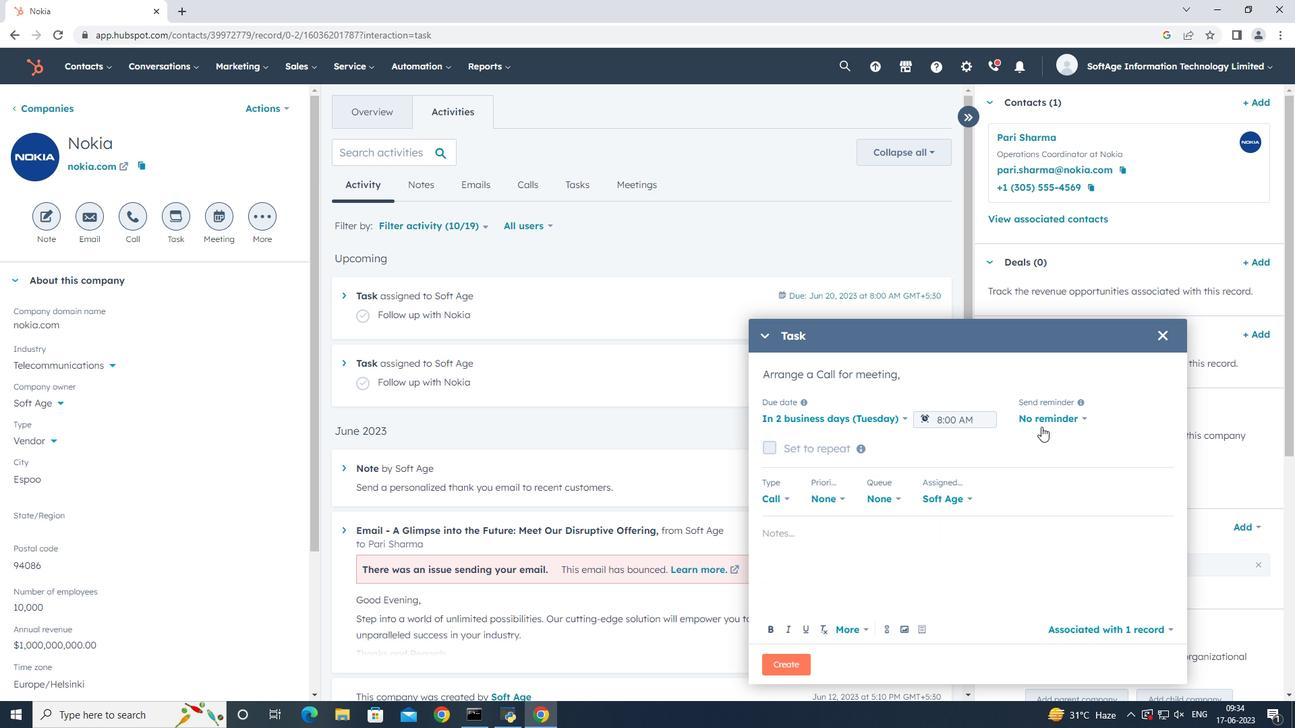 
Action: Mouse pressed left at (1051, 423)
Screenshot: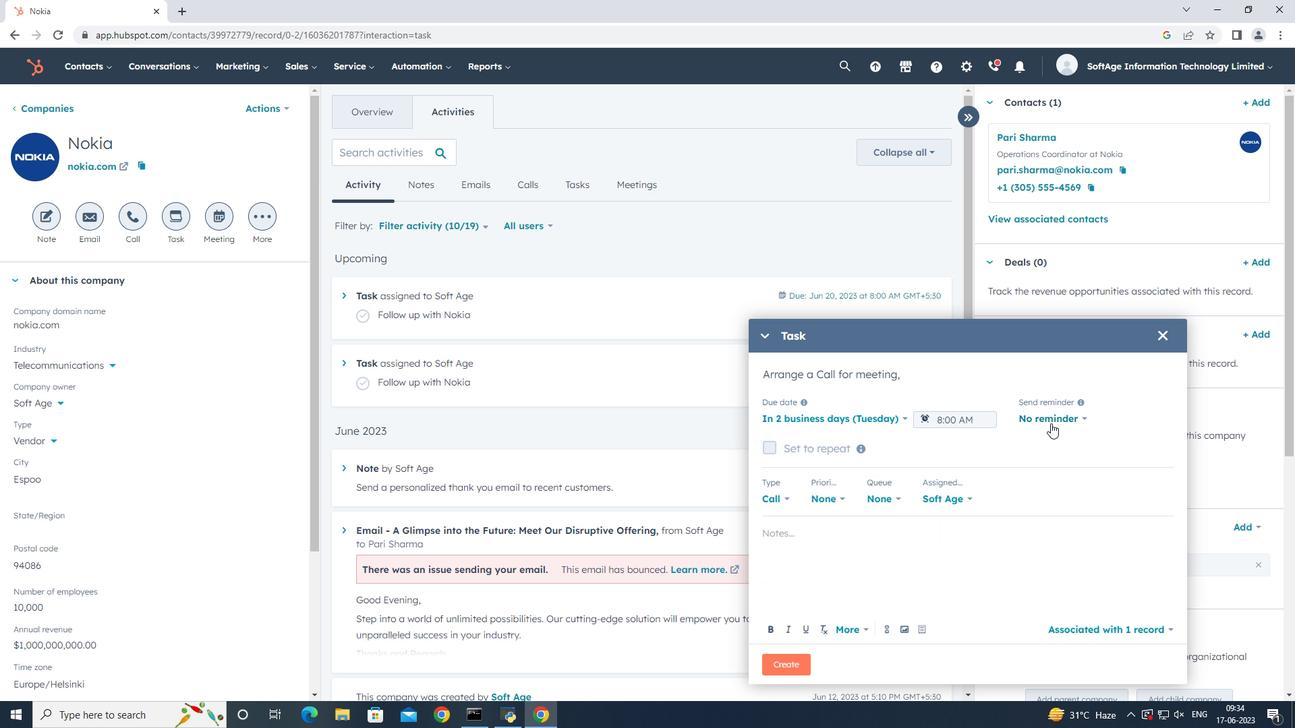 
Action: Mouse moved to (1064, 535)
Screenshot: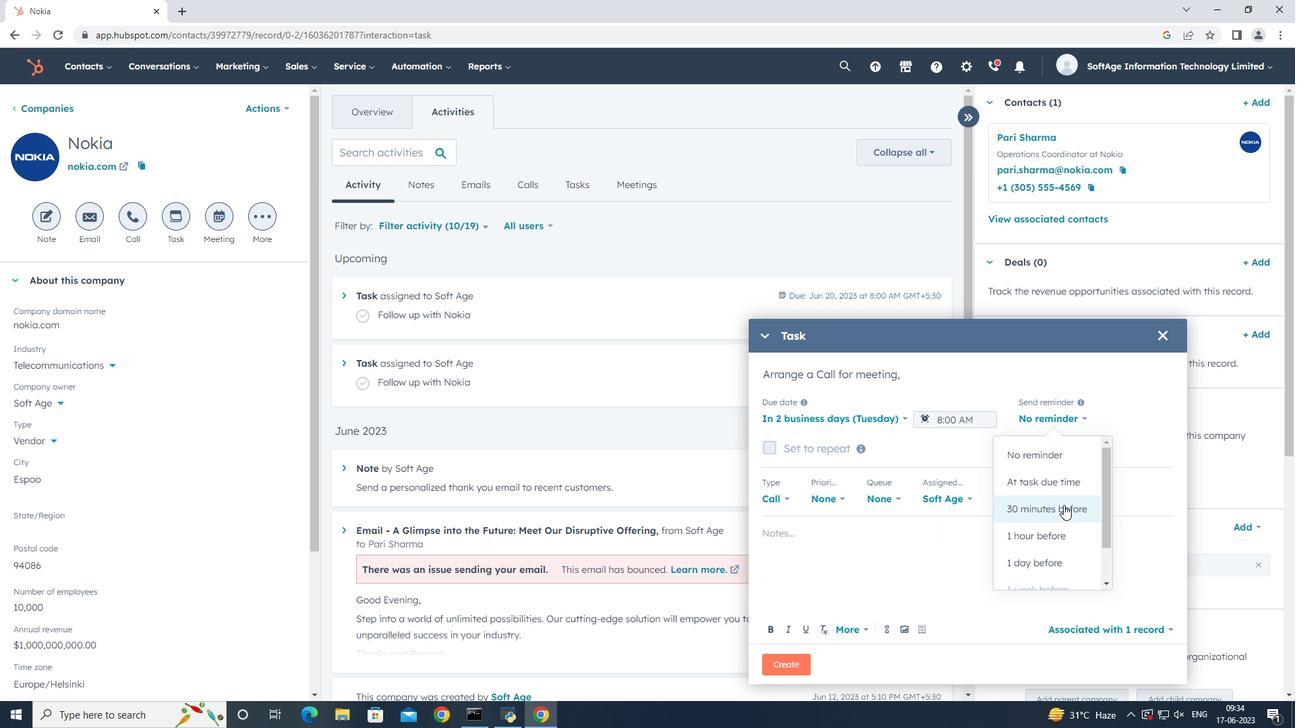 
Action: Mouse pressed left at (1064, 535)
Screenshot: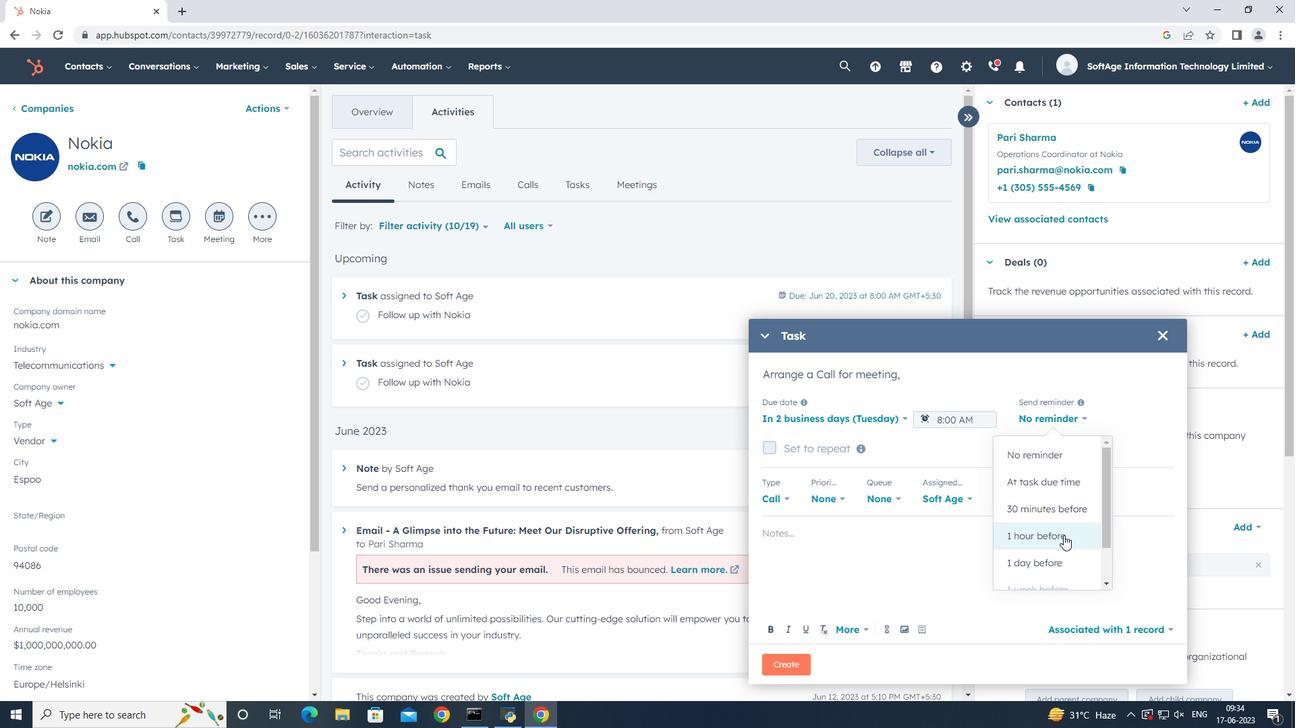 
Action: Mouse moved to (832, 499)
Screenshot: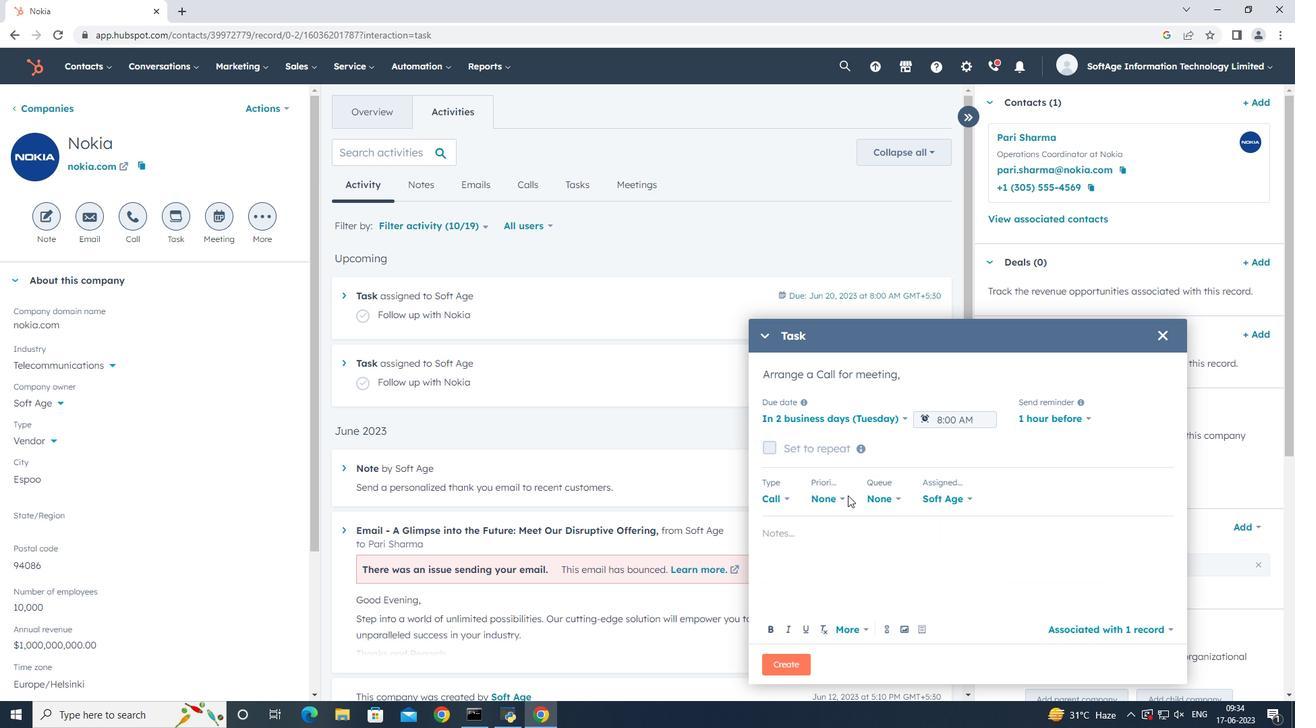 
Action: Mouse pressed left at (832, 499)
Screenshot: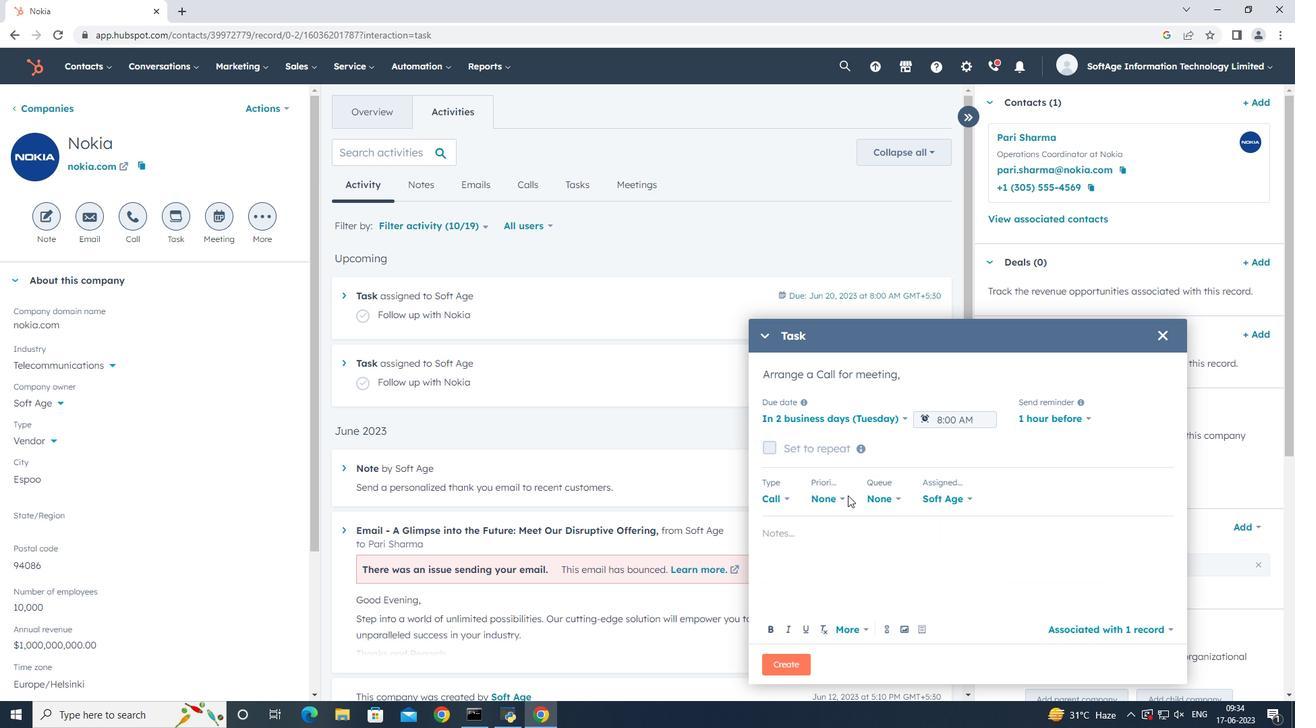
Action: Mouse moved to (820, 592)
Screenshot: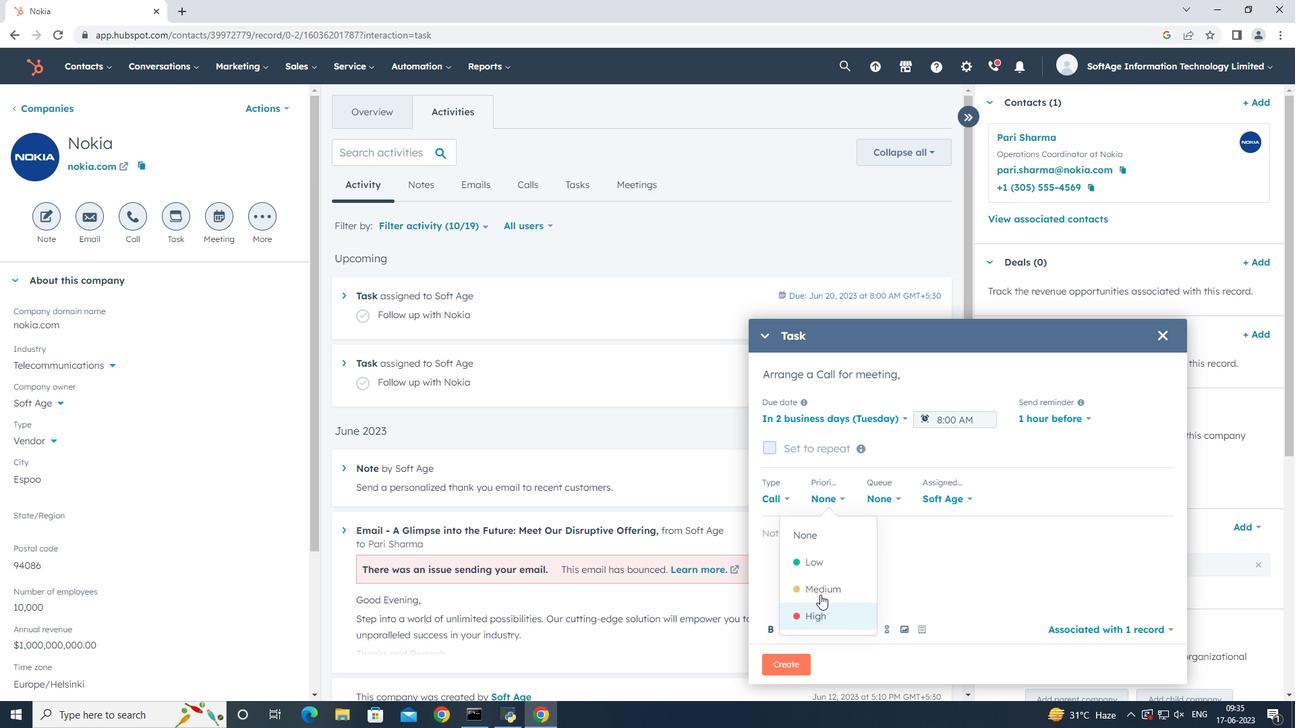 
Action: Mouse pressed left at (820, 592)
Screenshot: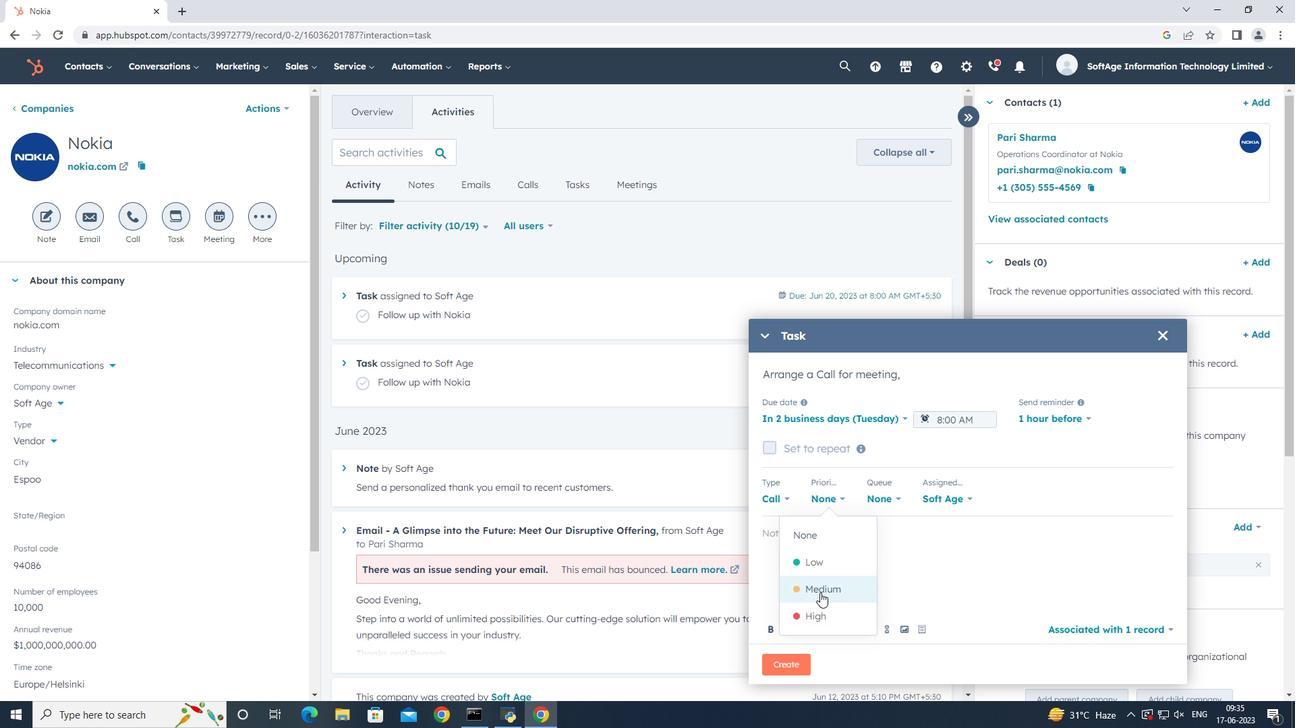 
Action: Mouse moved to (838, 541)
Screenshot: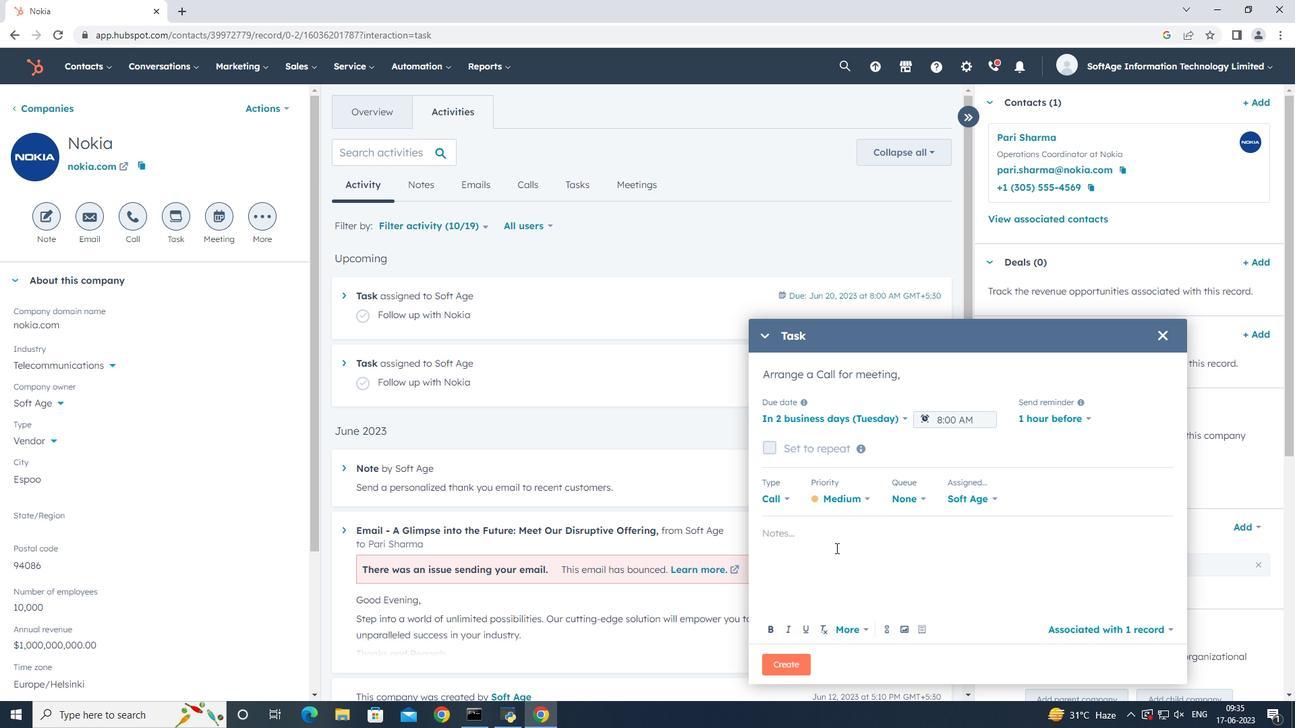 
Action: Mouse pressed left at (838, 541)
Screenshot: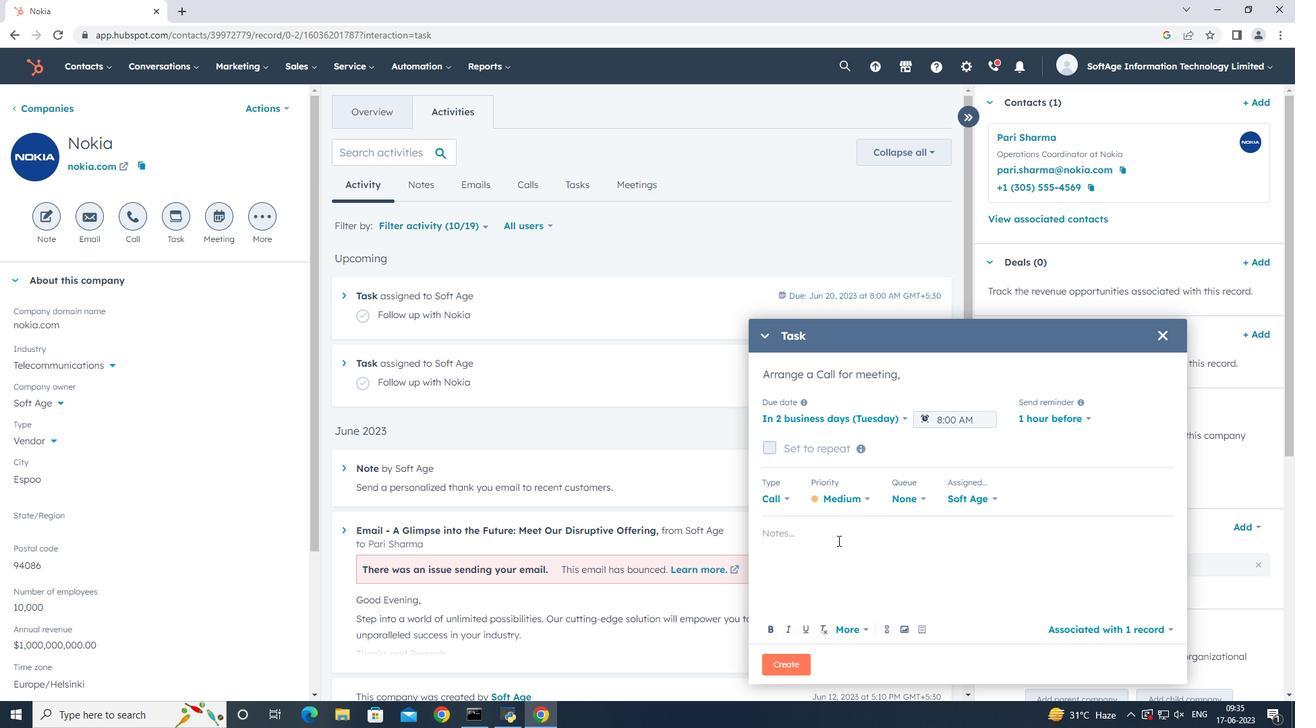 
Action: Key pressed <Key.shift>Follow<Key.space><Key.space><Key.backspace>up<Key.space>with<Key.space>the<Key.space>client<Key.space>regarding<Key.space>their<Key.space>recent<Key.space>inquiry.
Screenshot: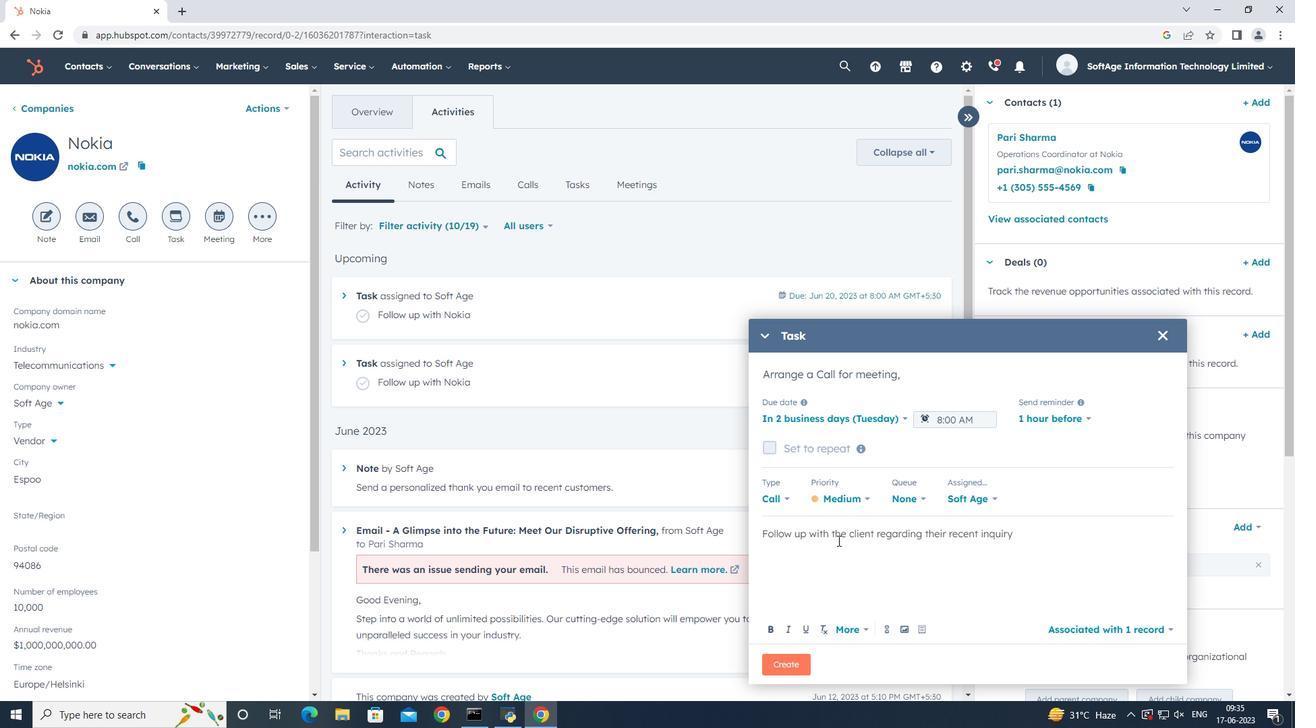 
Action: Mouse moved to (795, 664)
Screenshot: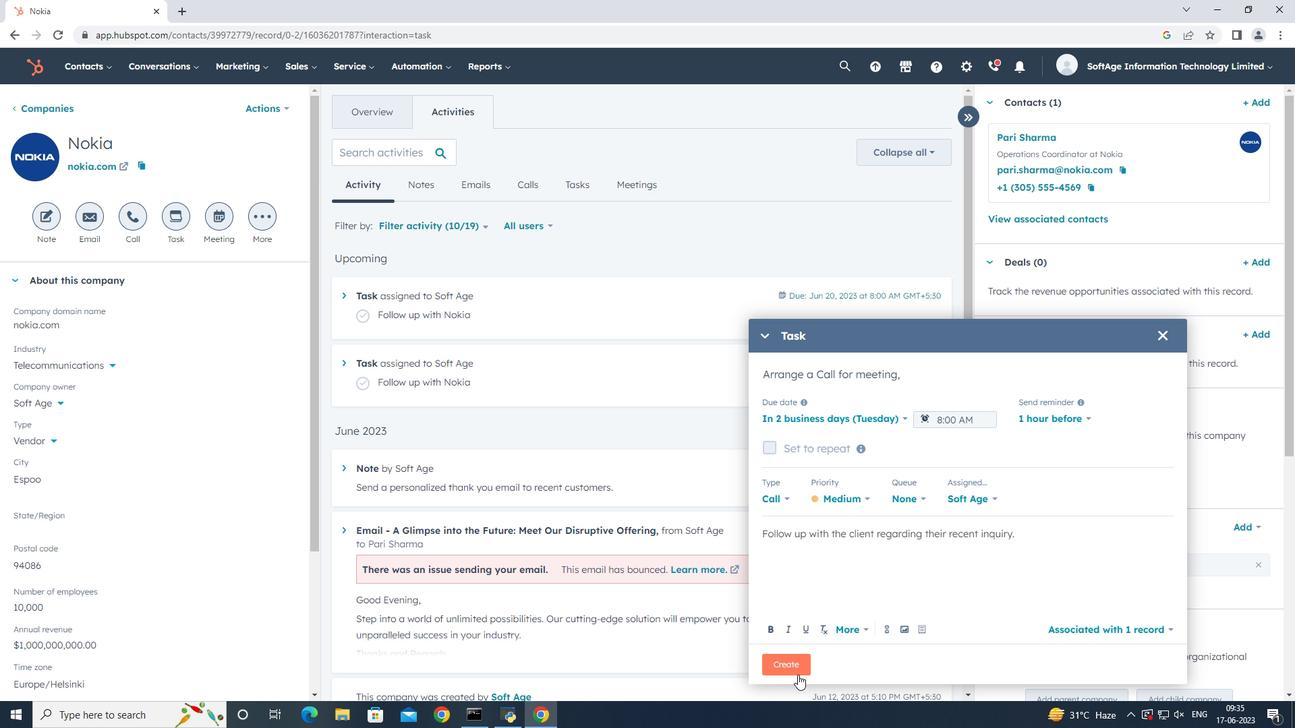 
Action: Mouse pressed left at (795, 664)
Screenshot: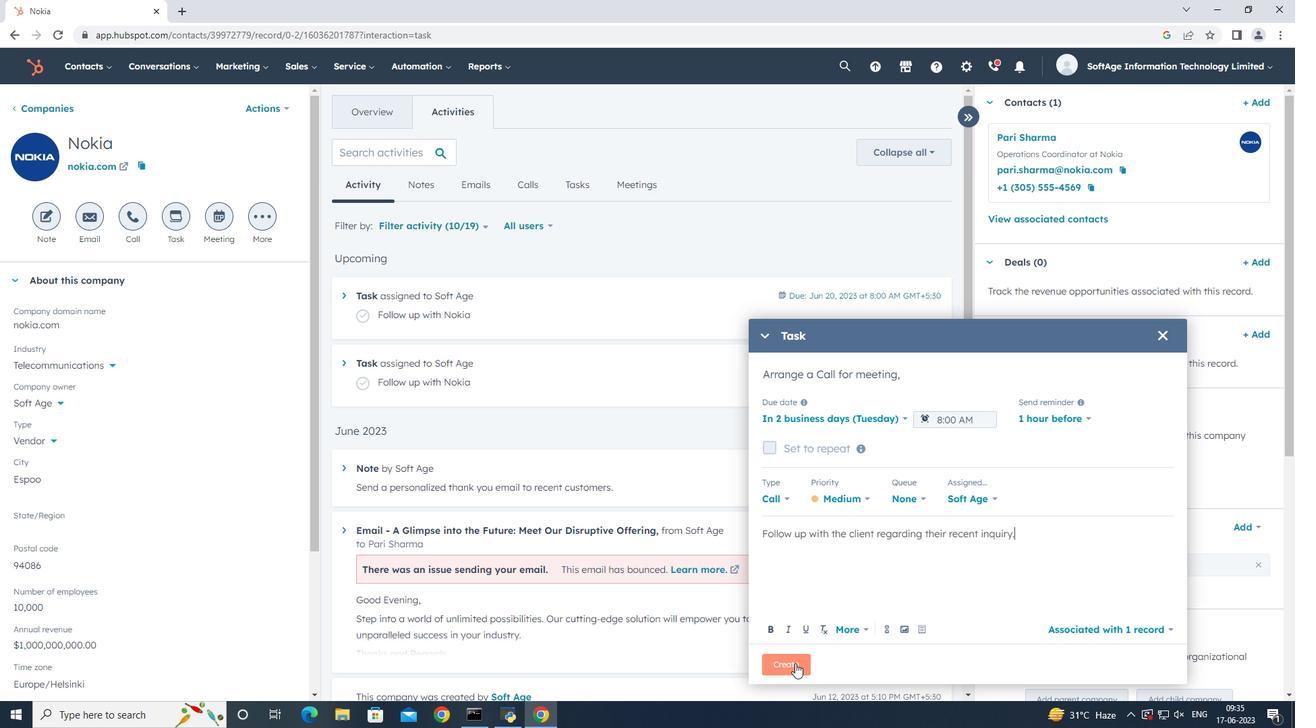 
Action: Mouse moved to (488, 547)
Screenshot: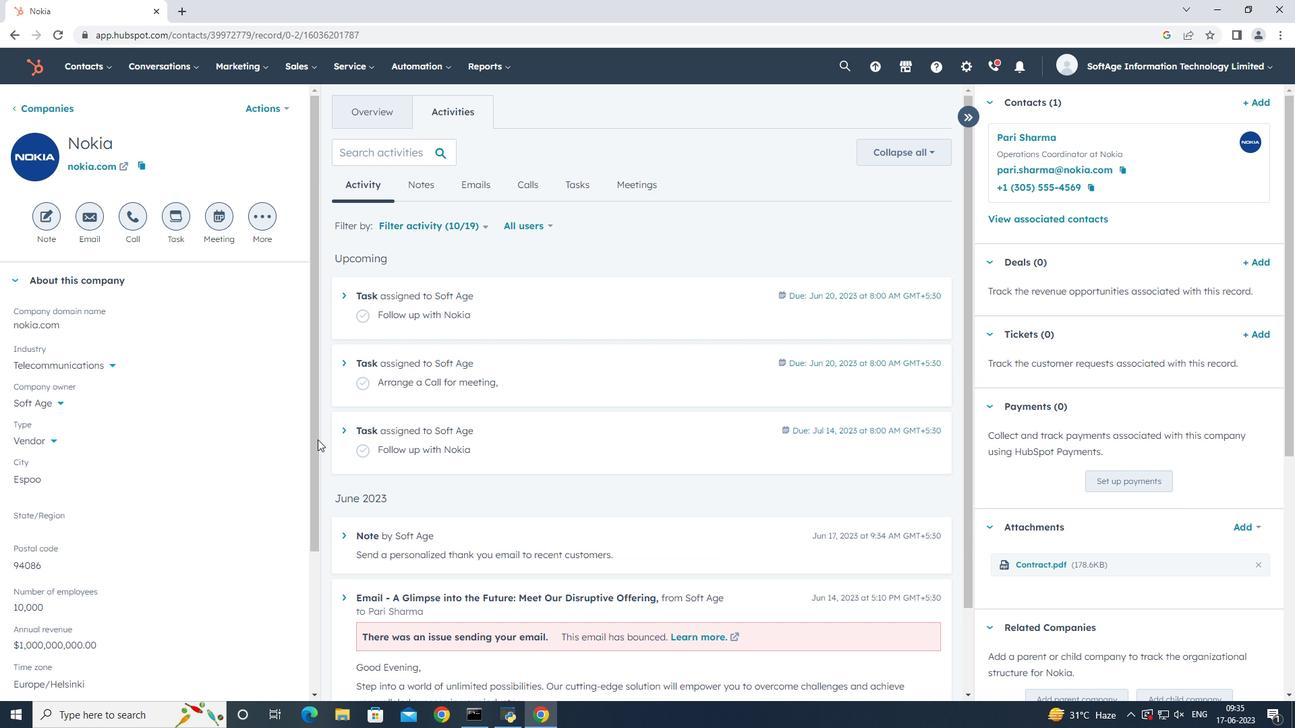 
Action: Mouse scrolled (483, 546) with delta (0, 0)
Screenshot: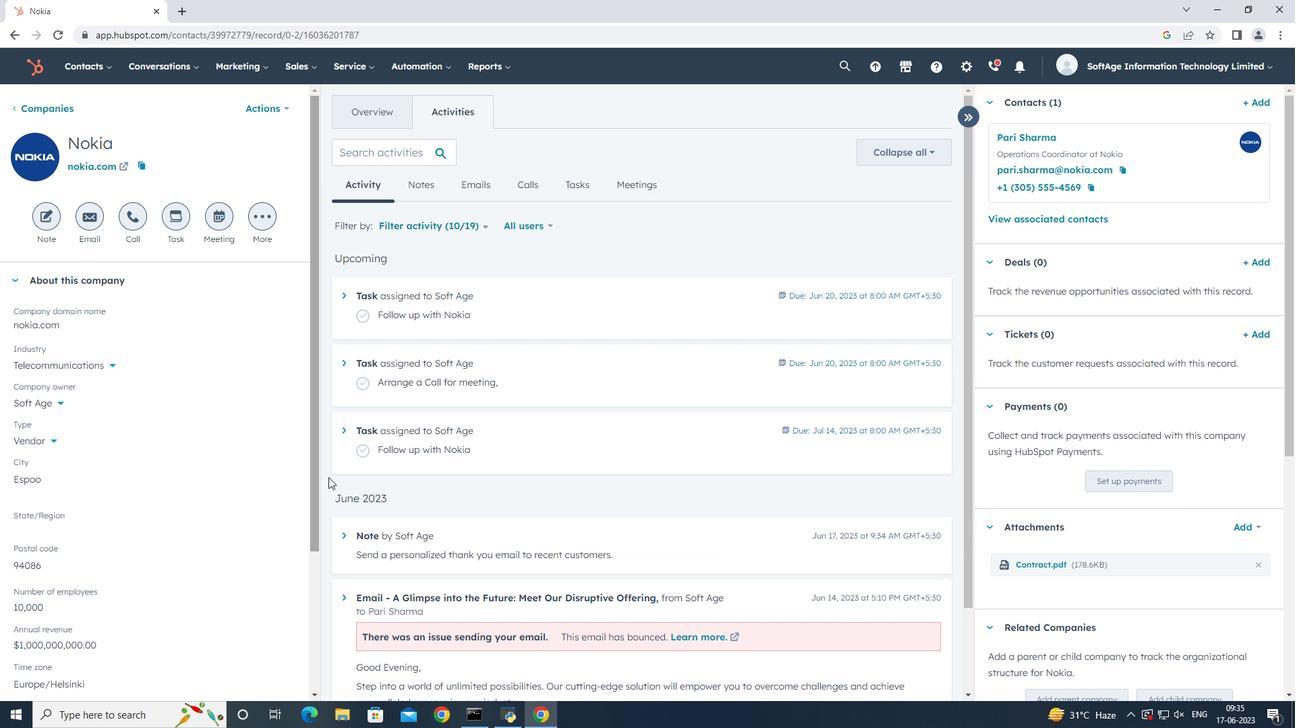 
Action: Mouse moved to (498, 548)
Screenshot: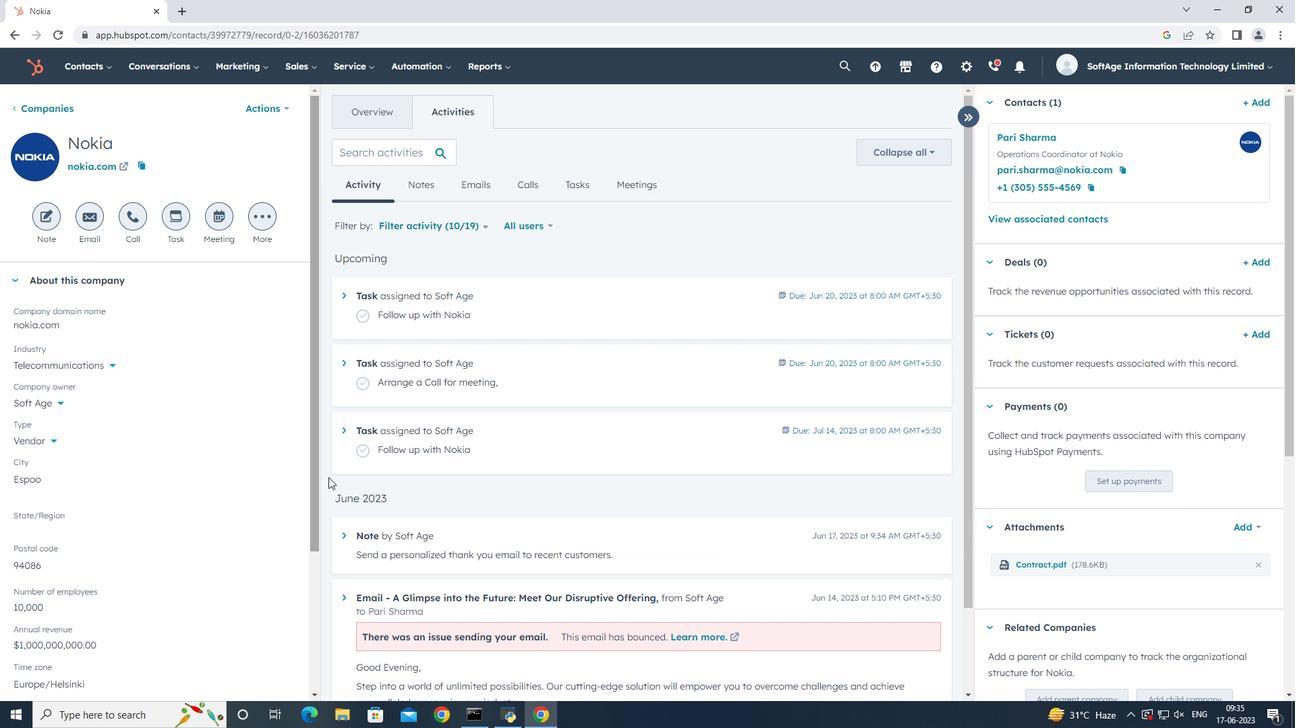 
Action: Mouse scrolled (498, 547) with delta (0, 0)
Screenshot: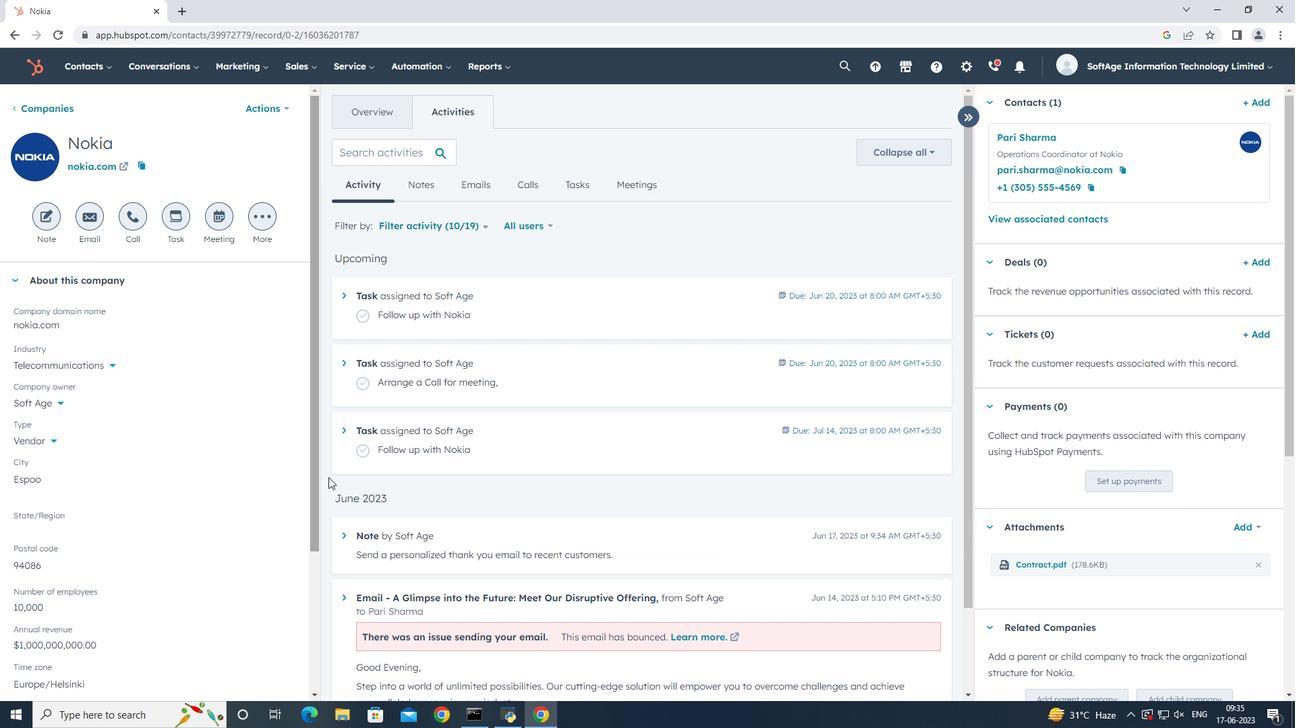 
Action: Mouse moved to (503, 548)
Screenshot: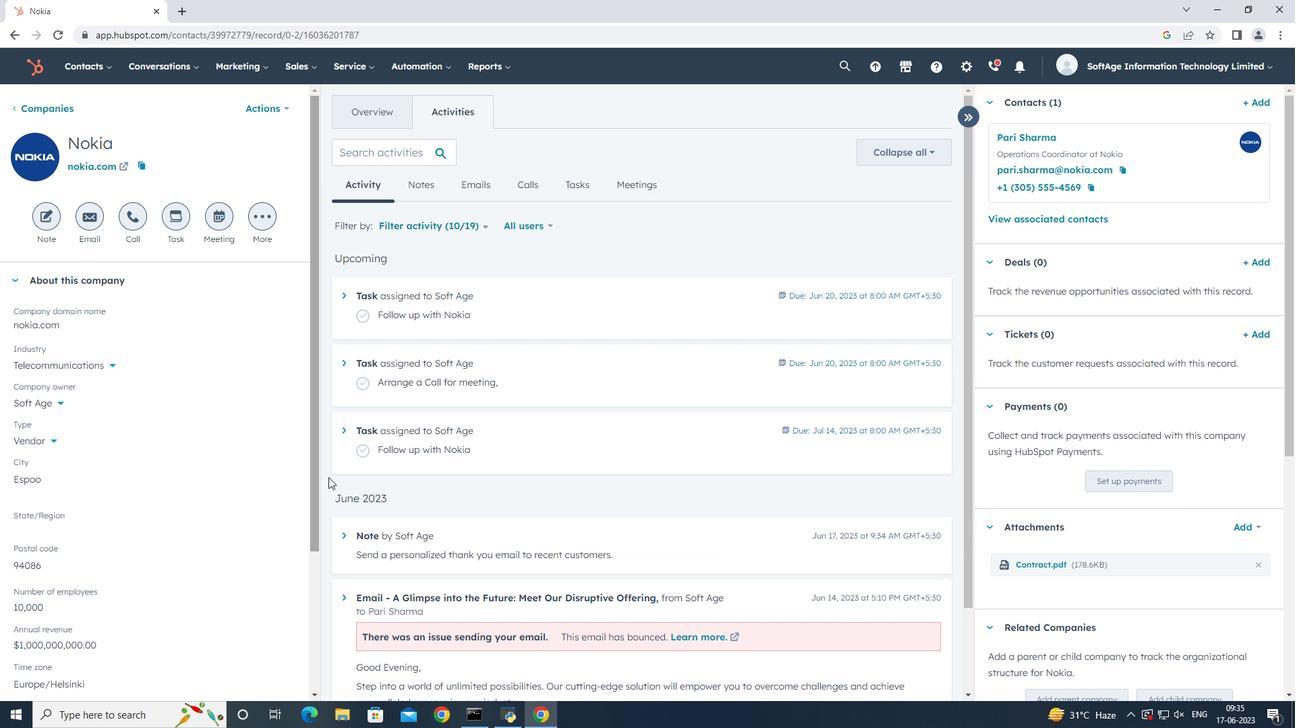 
Action: Mouse scrolled (502, 547) with delta (0, 0)
Screenshot: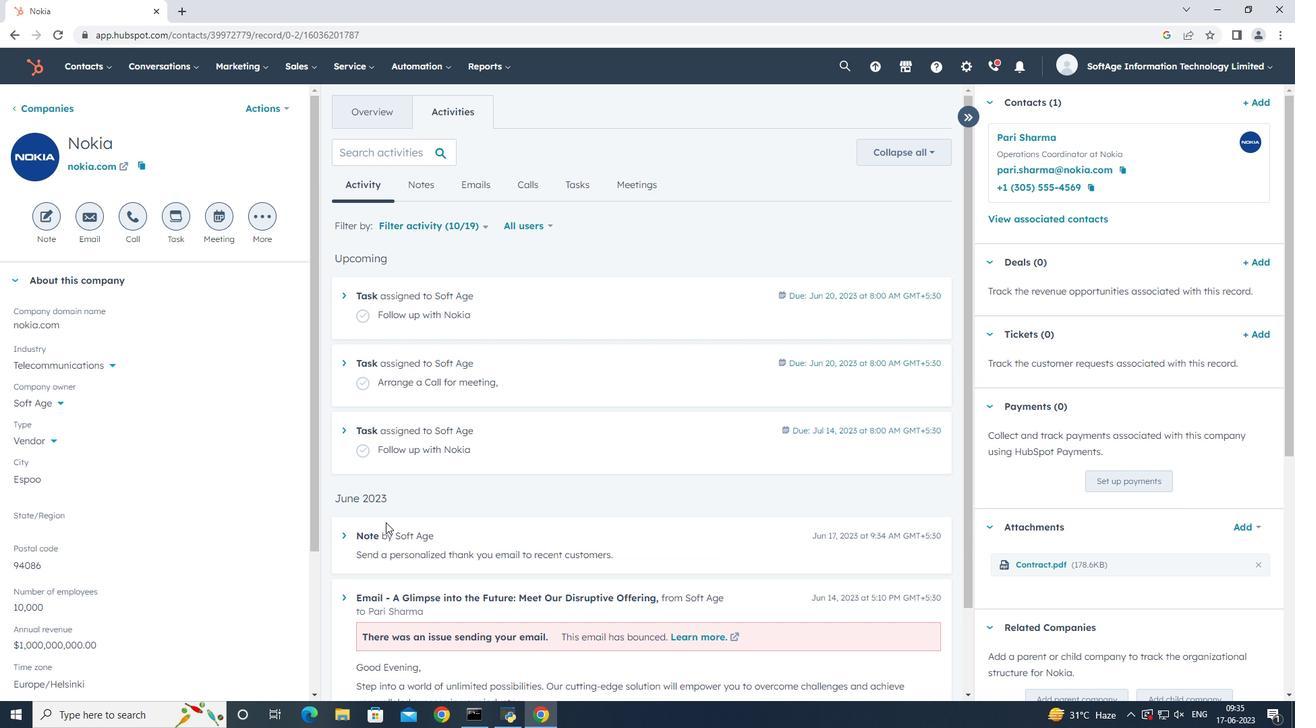 
Action: Mouse moved to (527, 535)
Screenshot: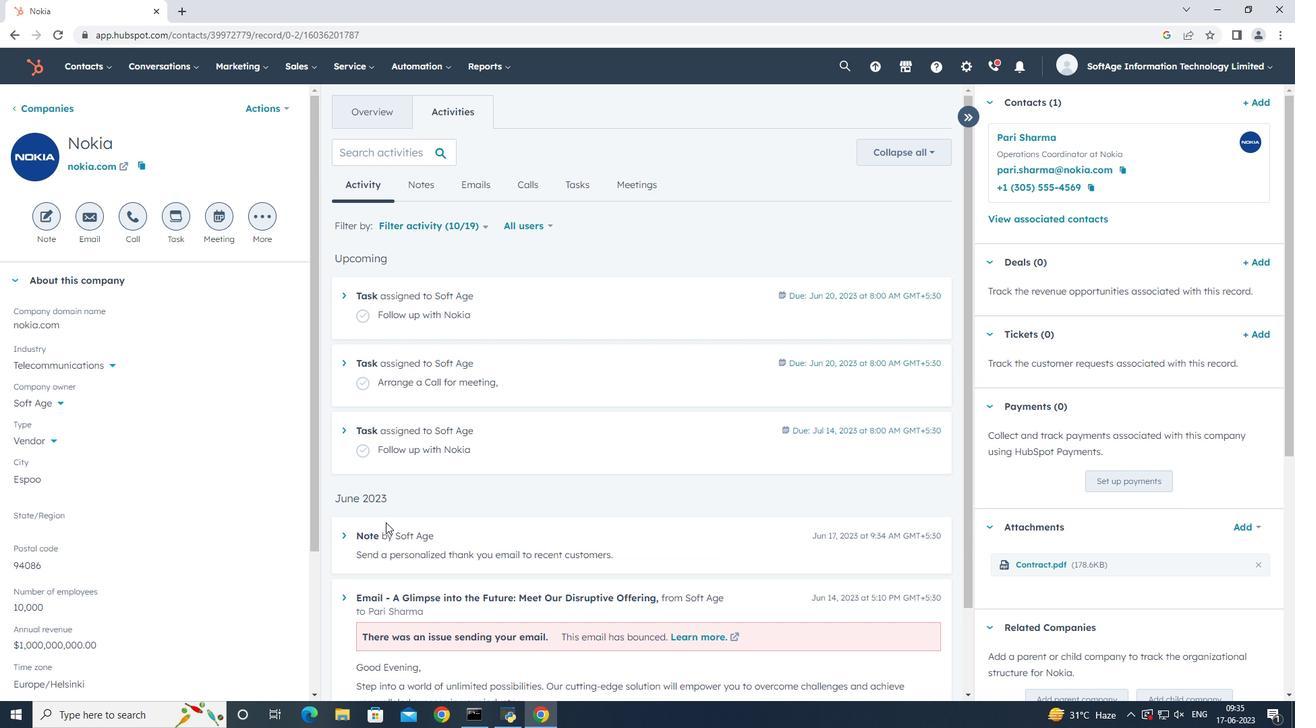 
Action: Mouse scrolled (510, 545) with delta (0, 0)
Screenshot: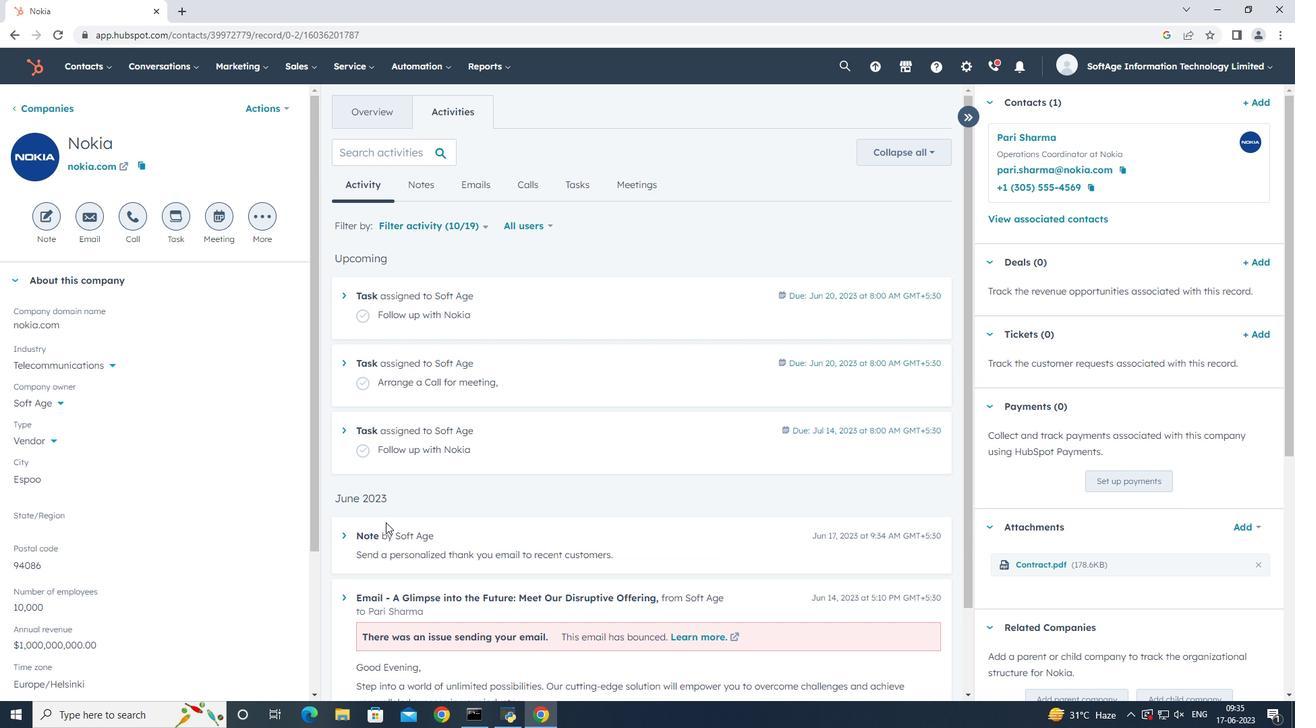 
Action: Mouse moved to (568, 508)
Screenshot: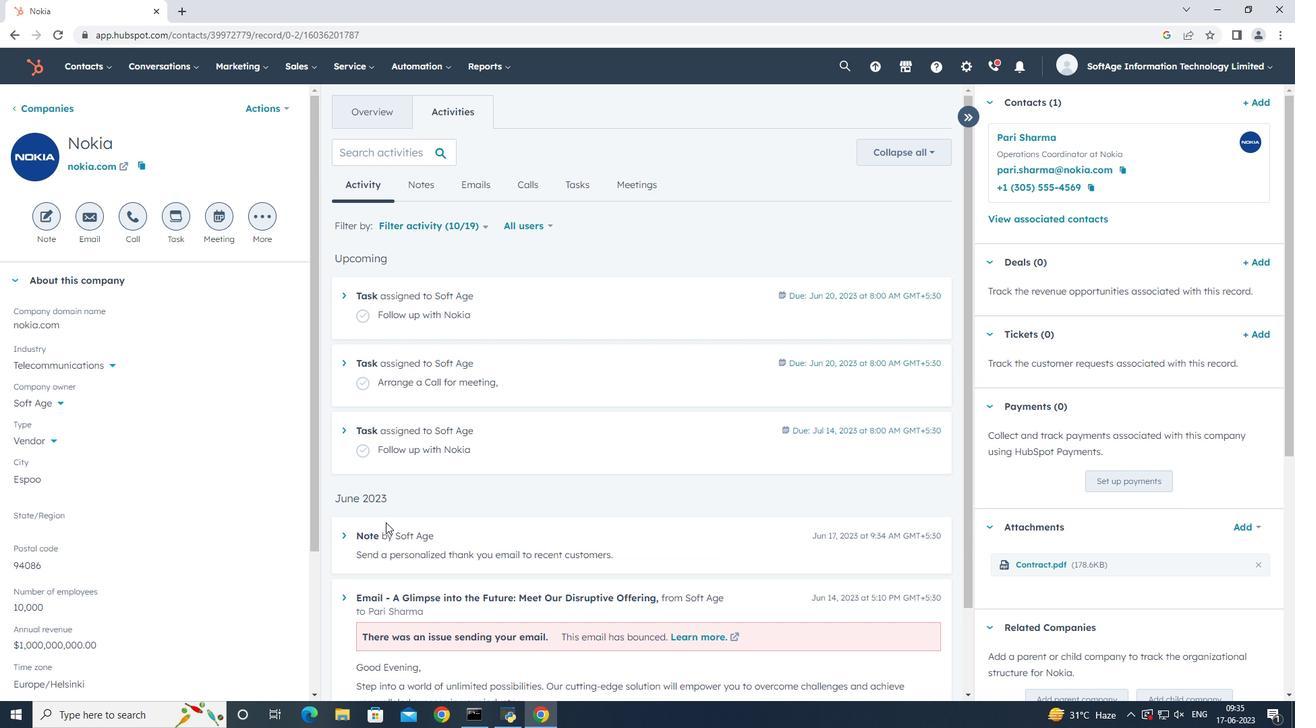 
Action: Mouse scrolled (540, 527) with delta (0, 0)
Screenshot: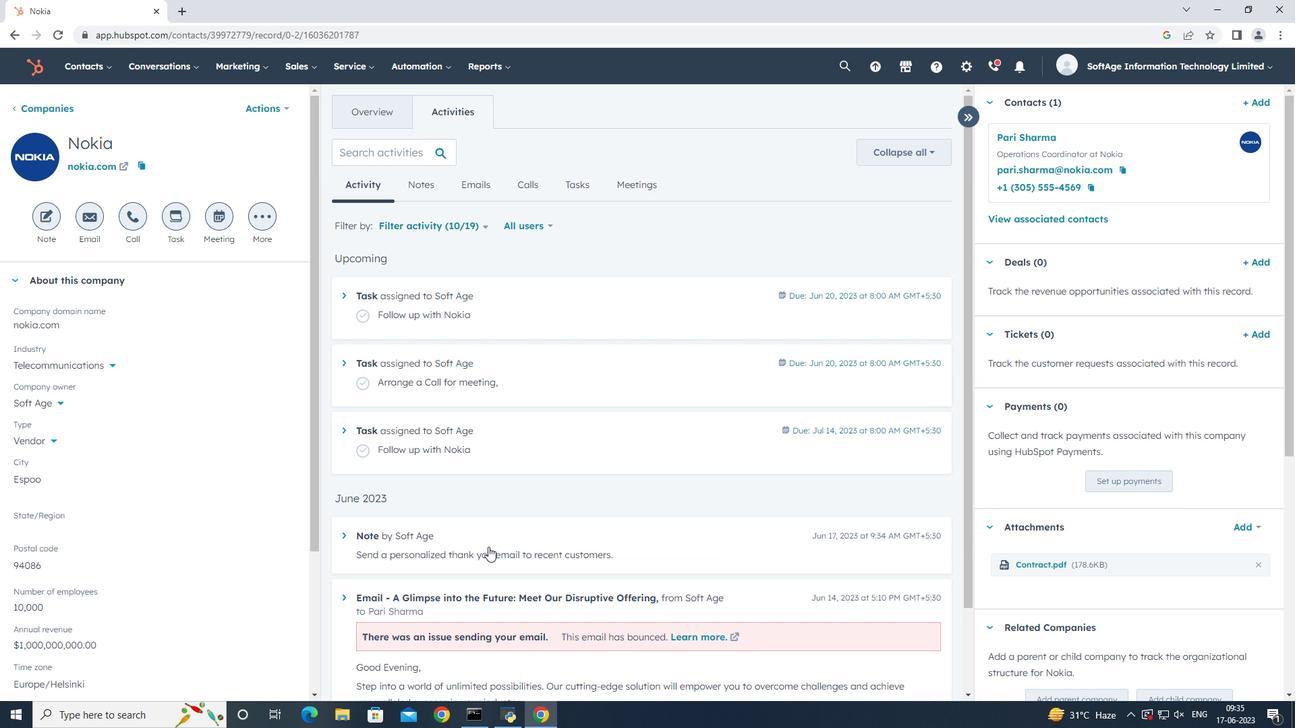 
Action: Mouse moved to (756, 568)
Screenshot: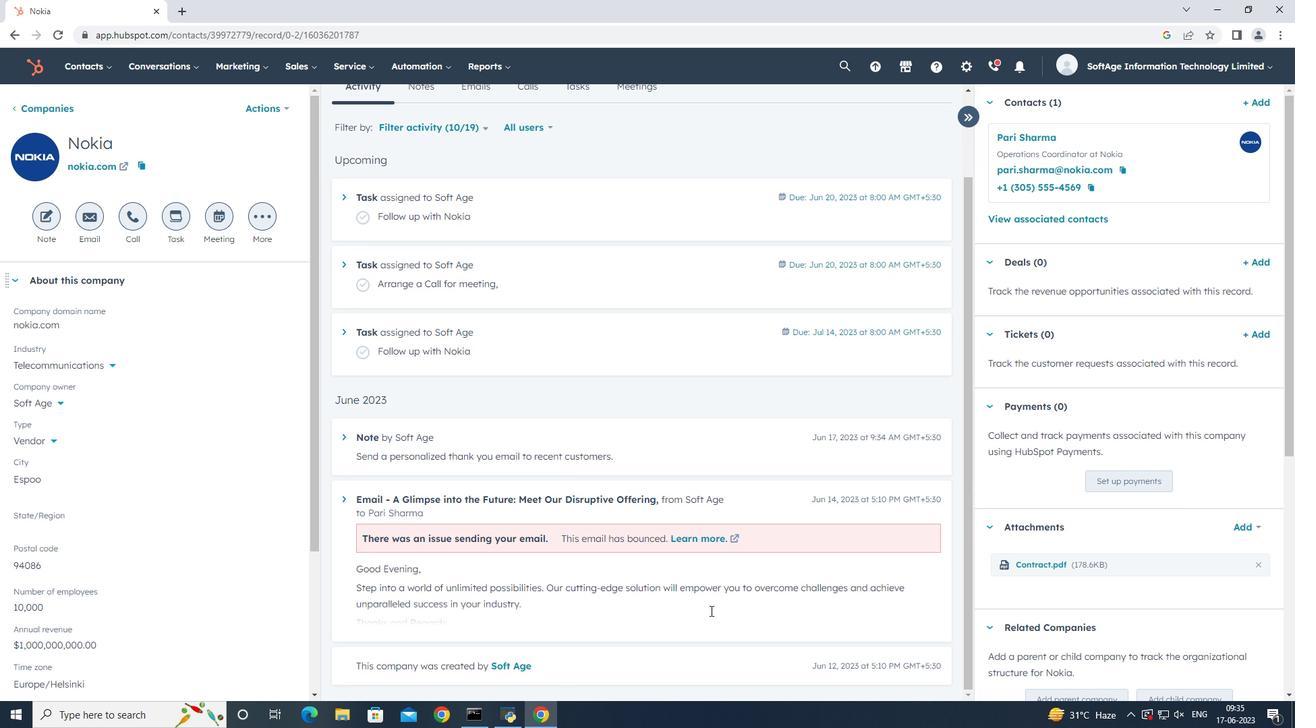 
Action: Mouse scrolled (756, 568) with delta (0, 0)
Screenshot: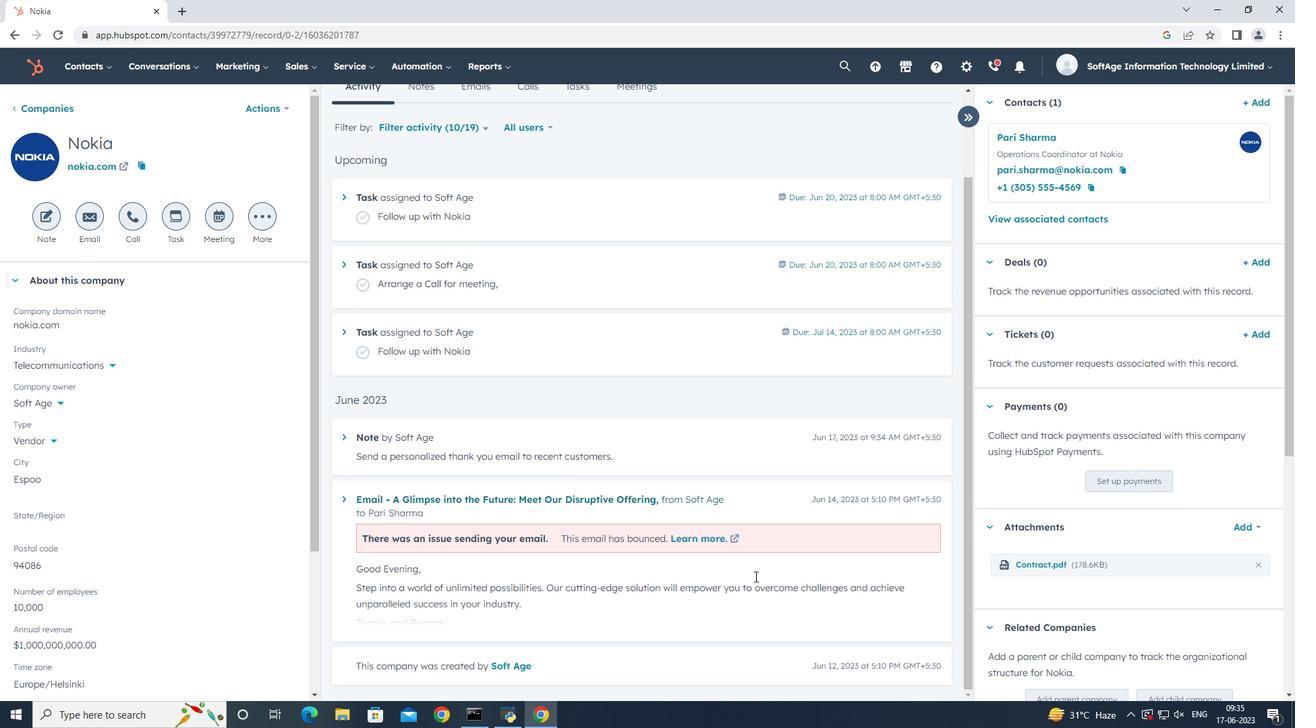 
Action: Mouse scrolled (756, 568) with delta (0, 0)
Screenshot: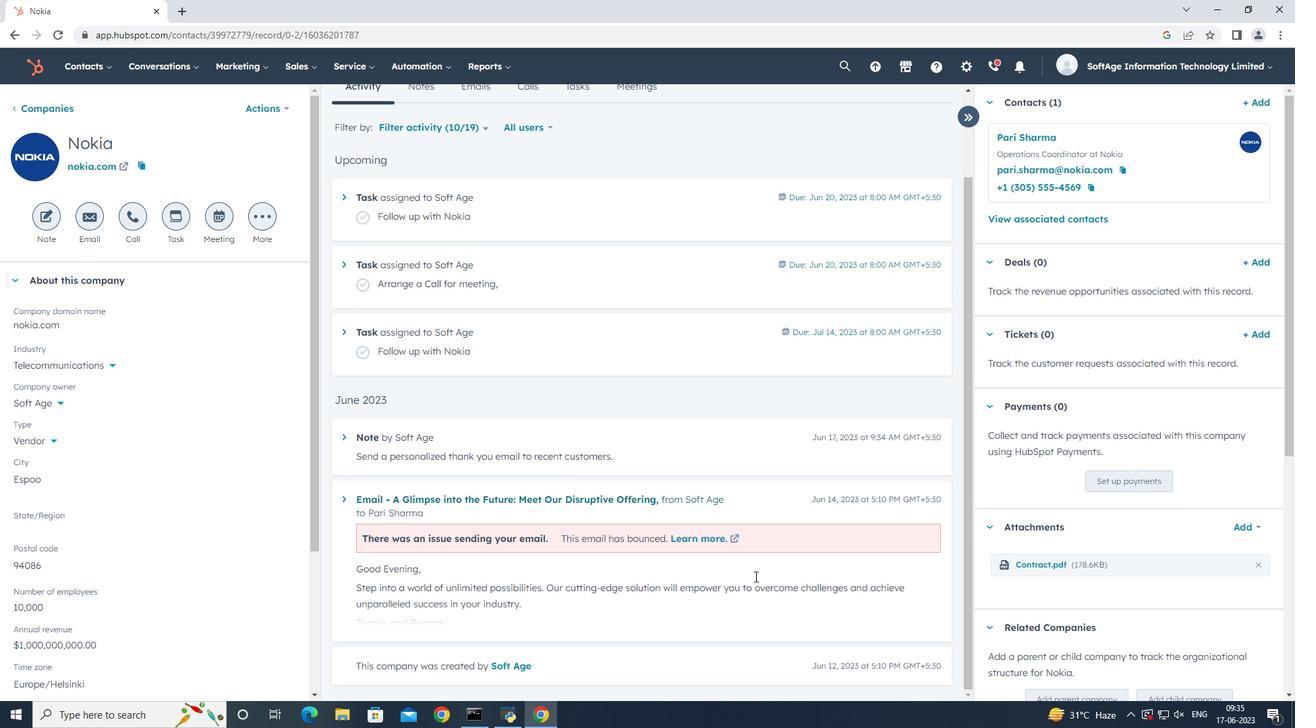 
Action: Mouse scrolled (756, 568) with delta (0, 0)
Screenshot: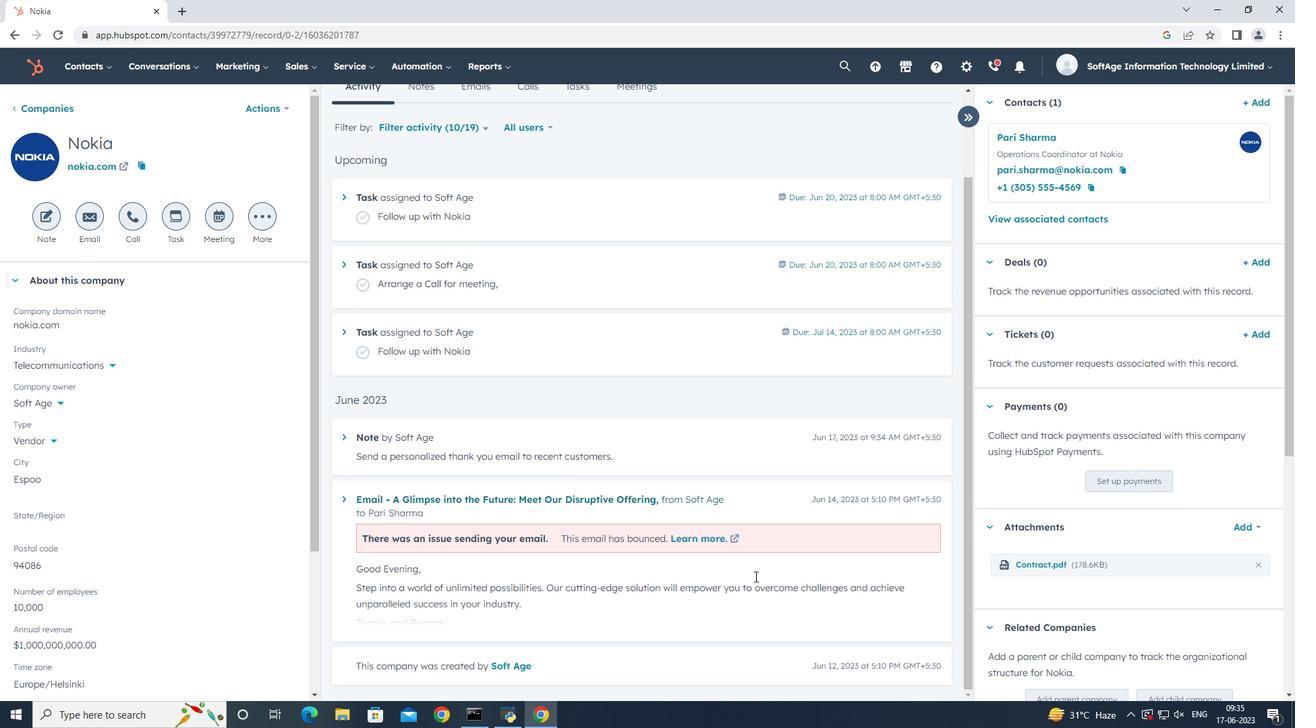 
Action: Mouse scrolled (756, 568) with delta (0, 0)
Screenshot: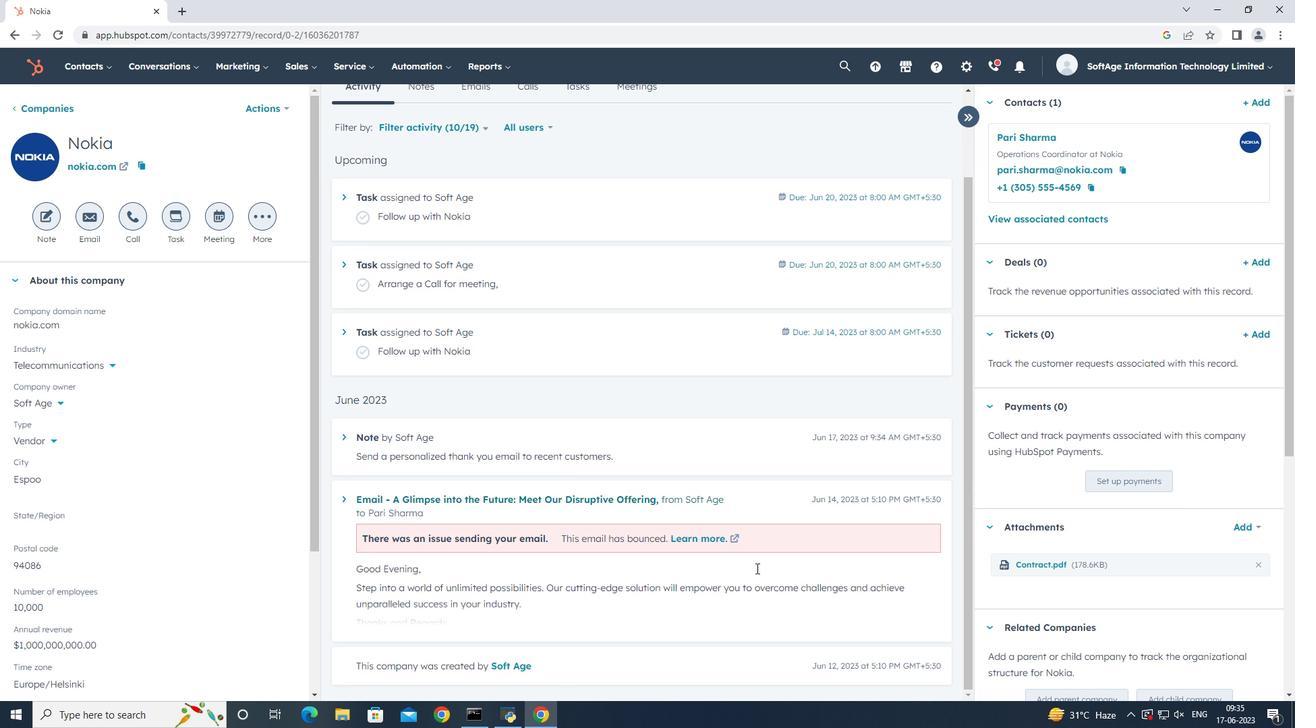 
Action: Mouse scrolled (756, 568) with delta (0, 0)
Screenshot: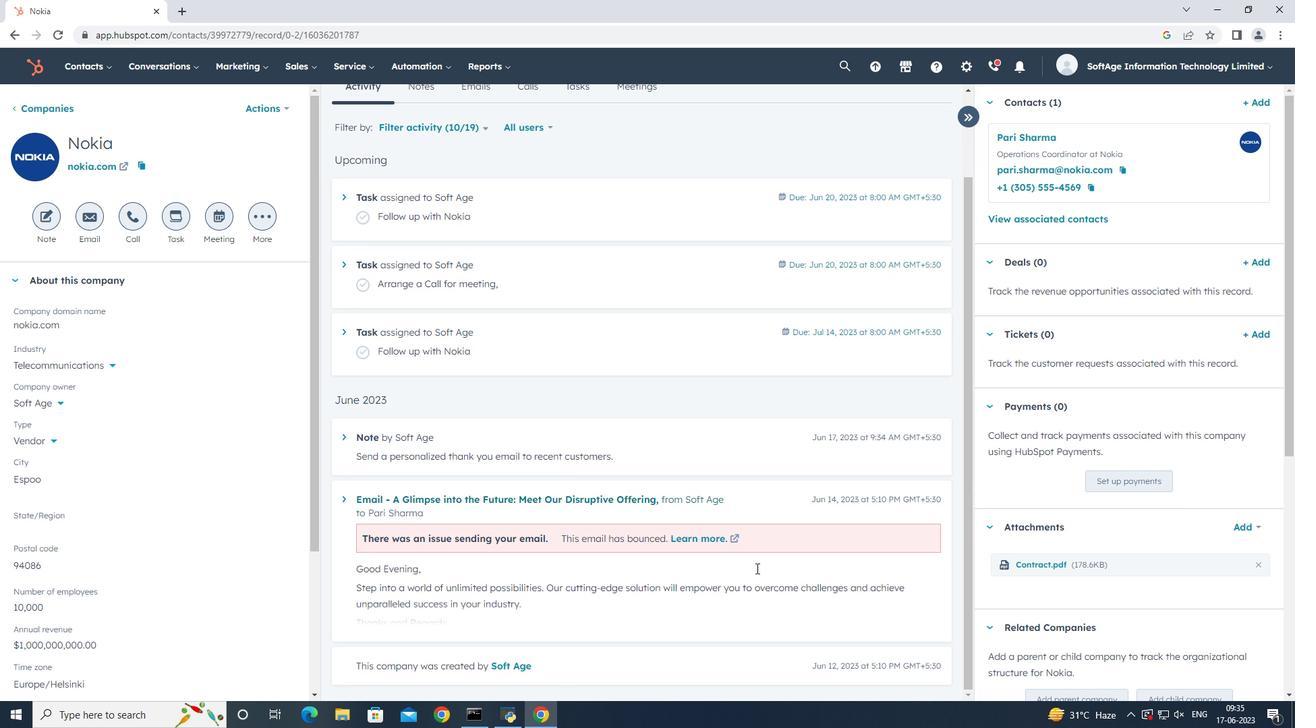 
Action: Mouse scrolled (756, 568) with delta (0, 0)
Screenshot: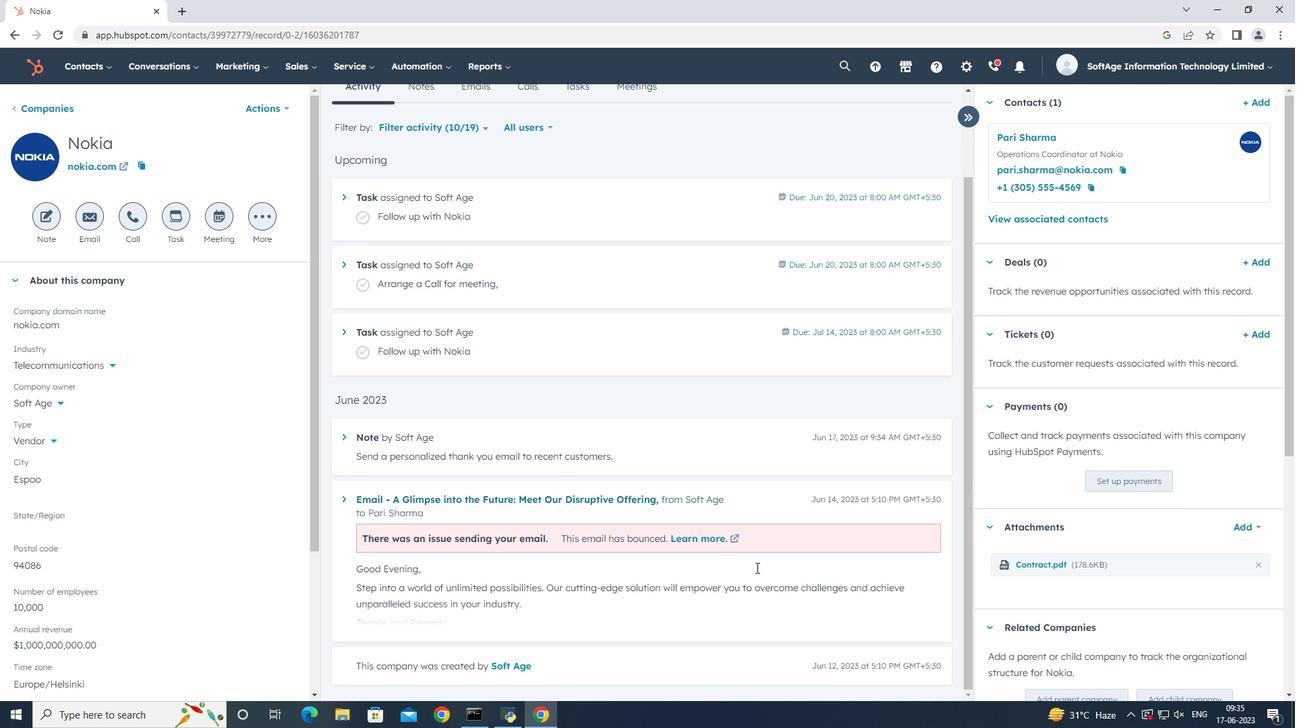 
